 Task: Find connections with filter location Buckley with filter topic #lifestylewith filter profile language Spanish with filter current company SK Engineering & Construction Co. Ltd with filter school Haldia Institute of Technology with filter industry Retail Building Materials and Garden Equipment with filter service category Headshot Photography with filter keywords title Red Cross Volunteer
Action: Mouse moved to (579, 69)
Screenshot: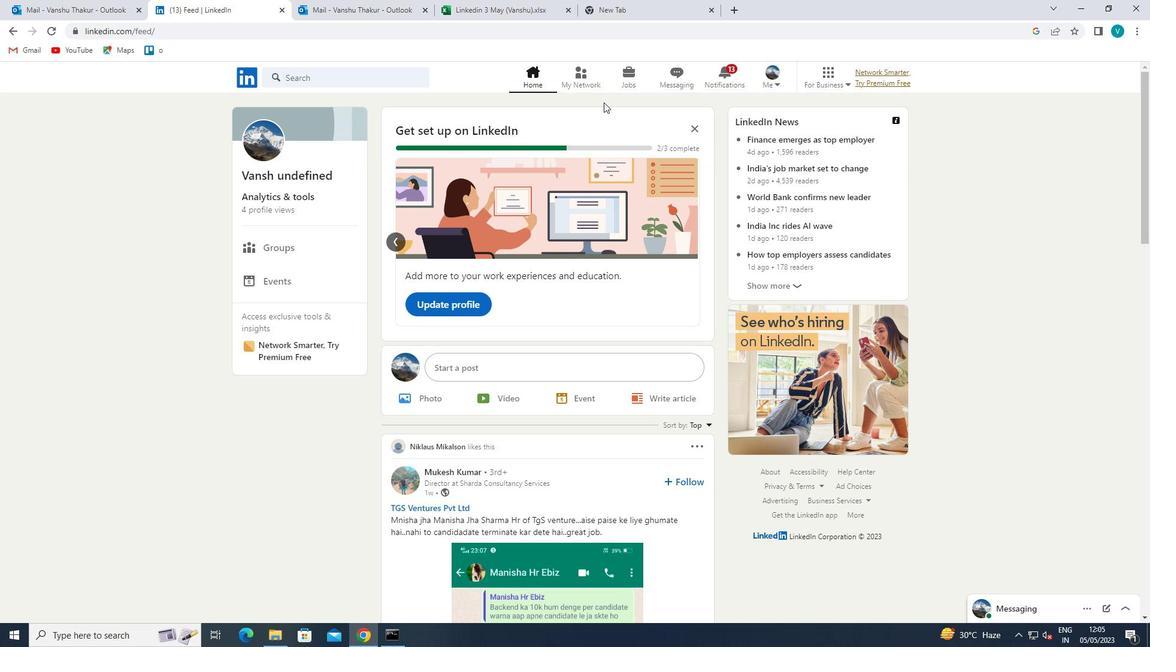 
Action: Mouse pressed left at (579, 69)
Screenshot: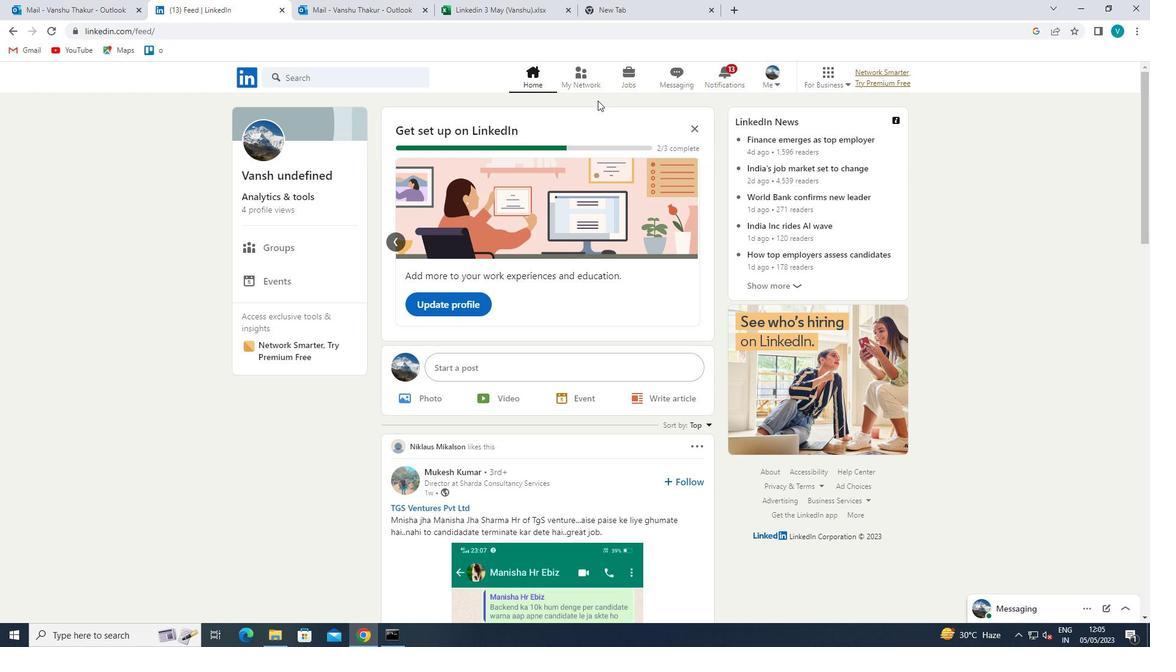 
Action: Mouse moved to (307, 139)
Screenshot: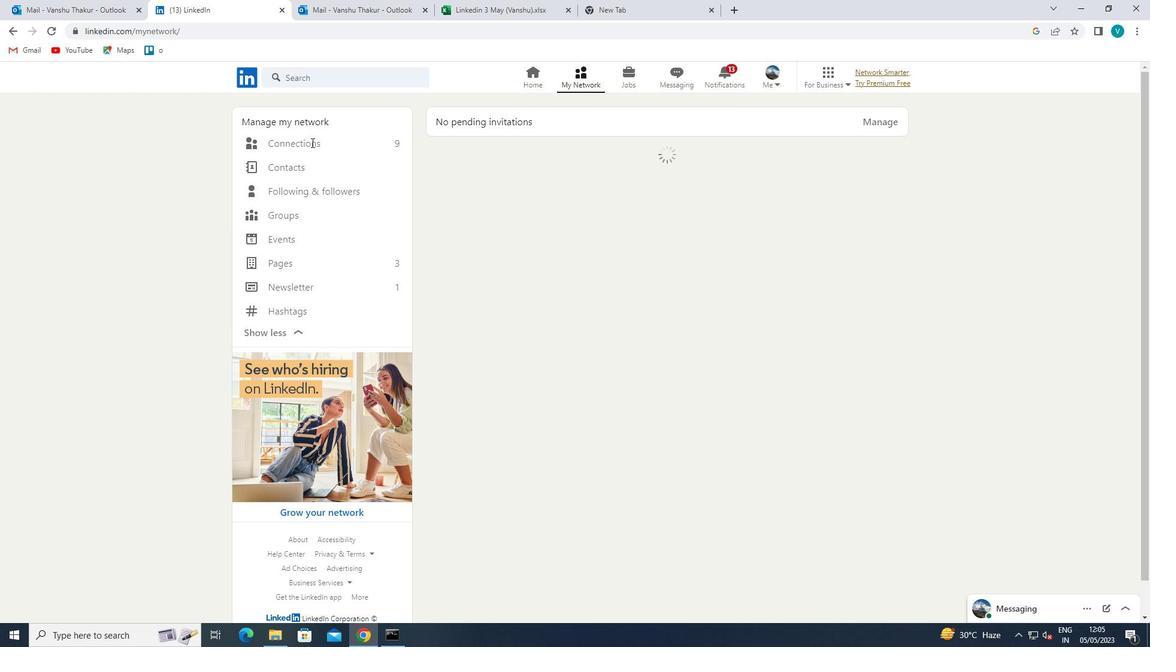 
Action: Mouse pressed left at (307, 139)
Screenshot: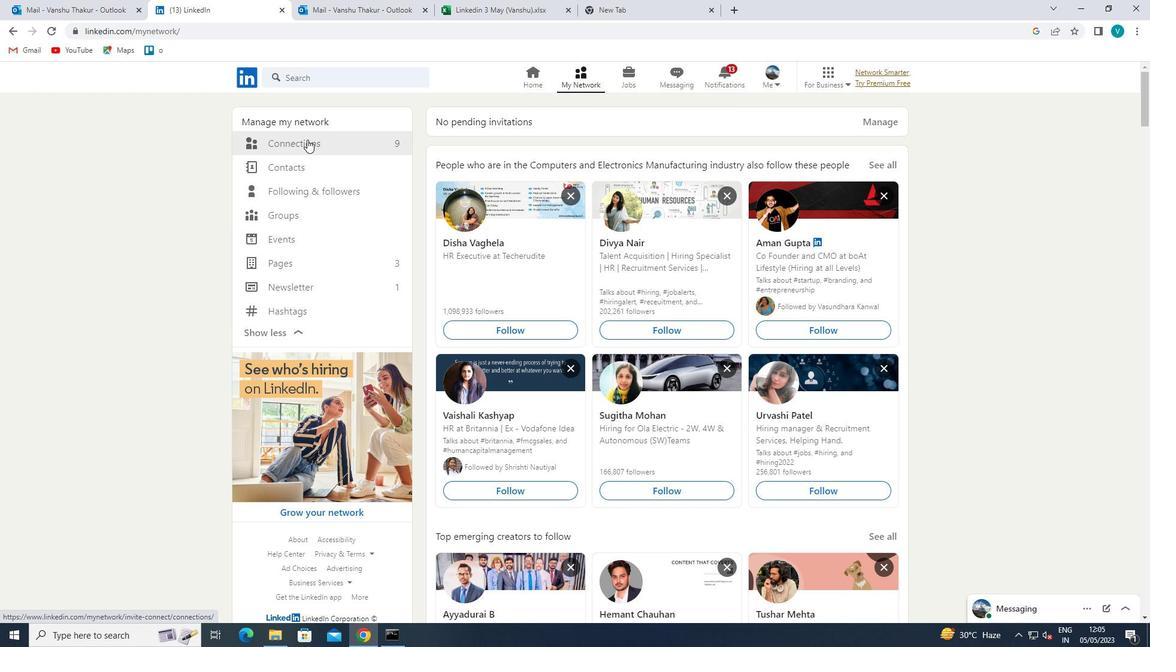 
Action: Mouse moved to (632, 144)
Screenshot: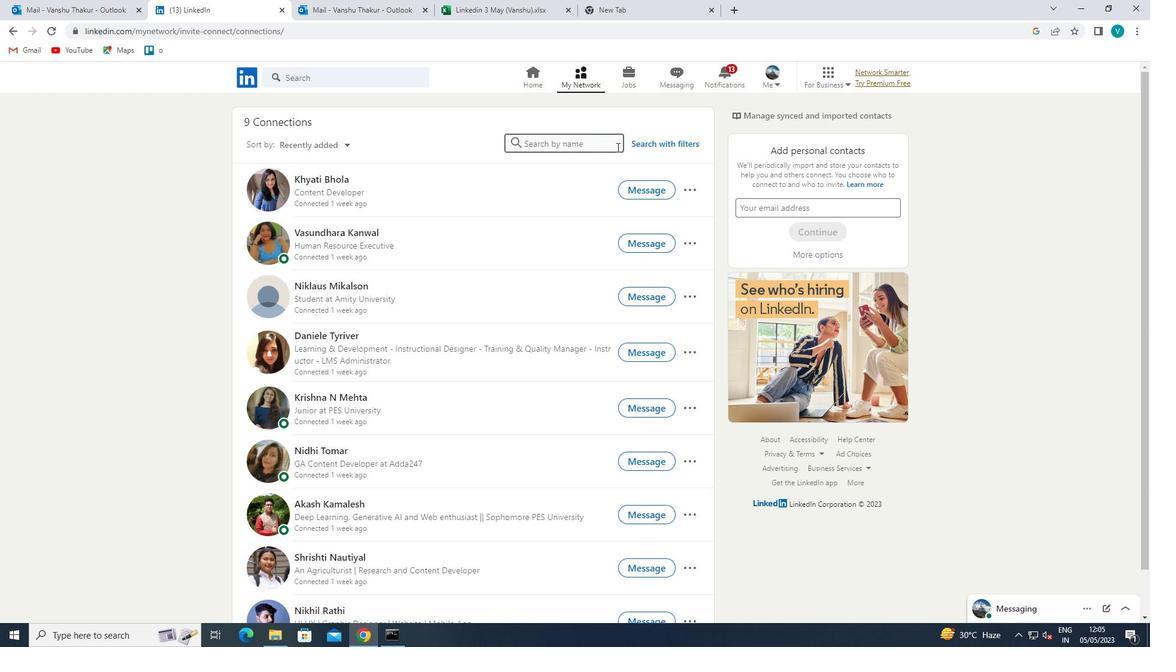 
Action: Mouse pressed left at (632, 144)
Screenshot: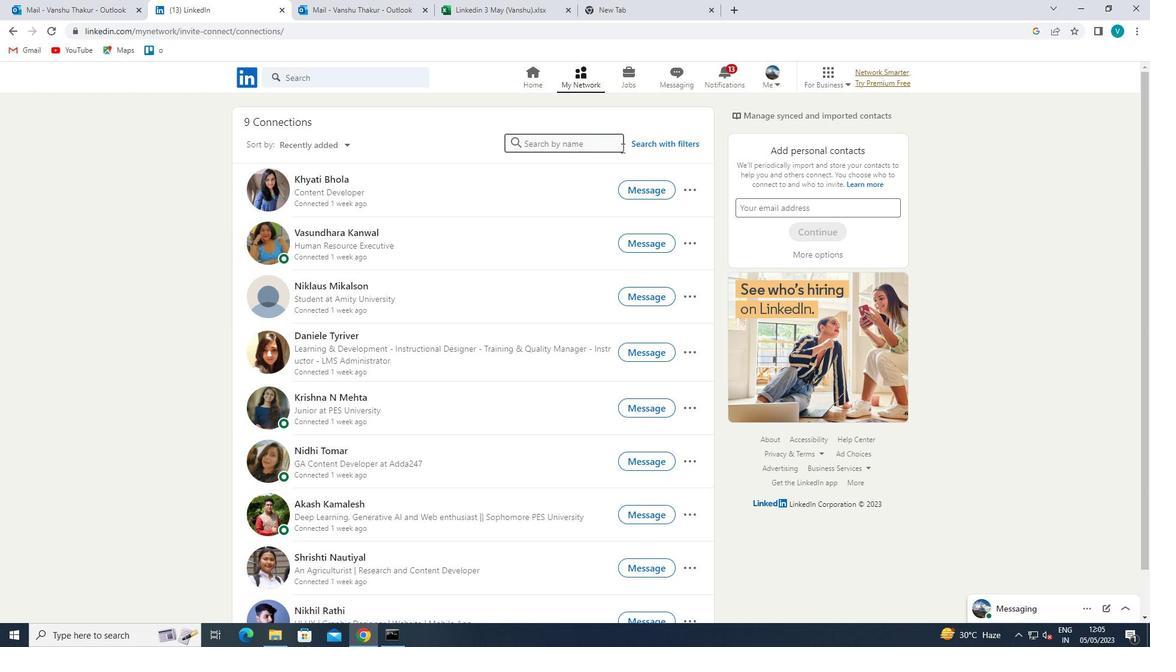 
Action: Mouse moved to (566, 116)
Screenshot: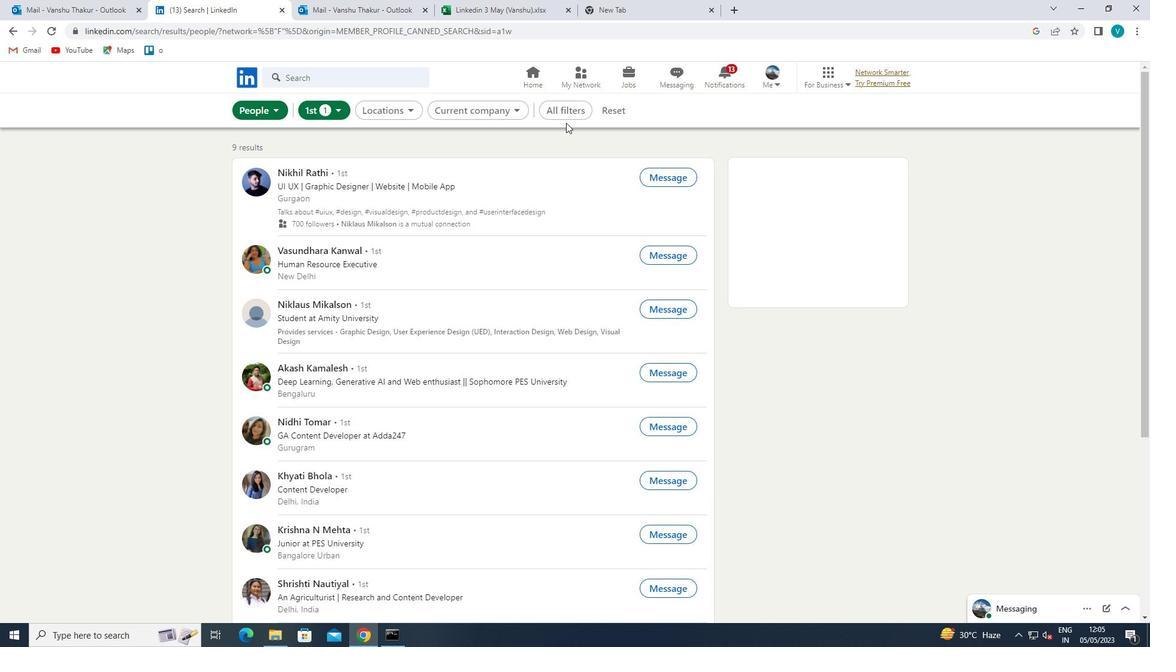 
Action: Mouse pressed left at (566, 116)
Screenshot: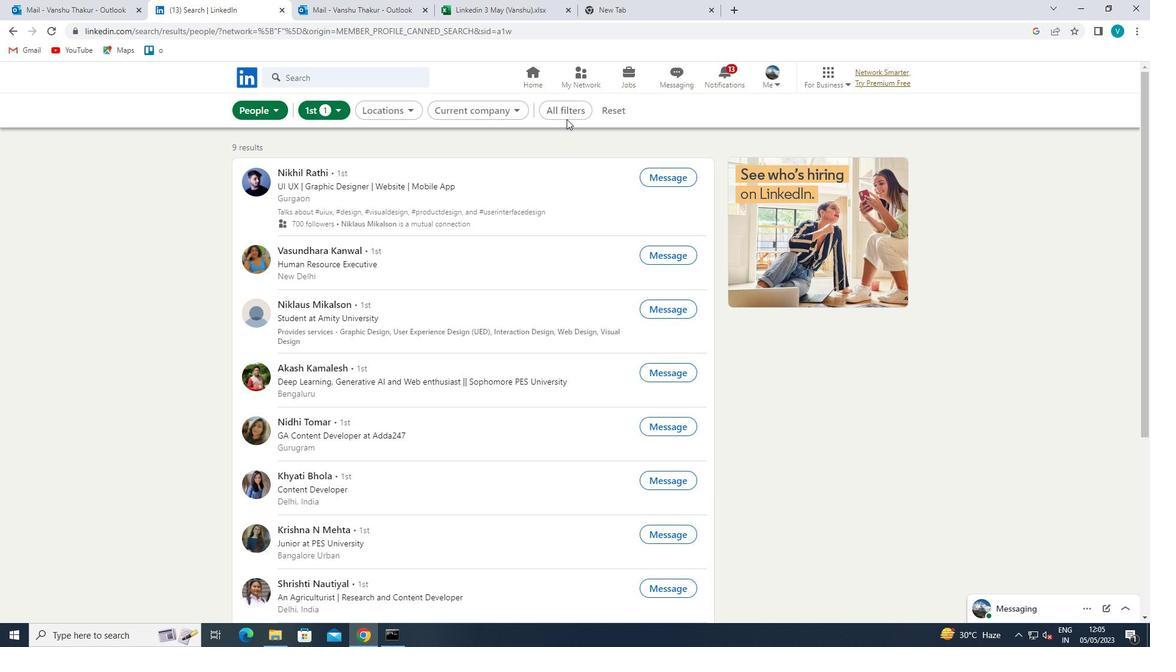 
Action: Mouse moved to (964, 261)
Screenshot: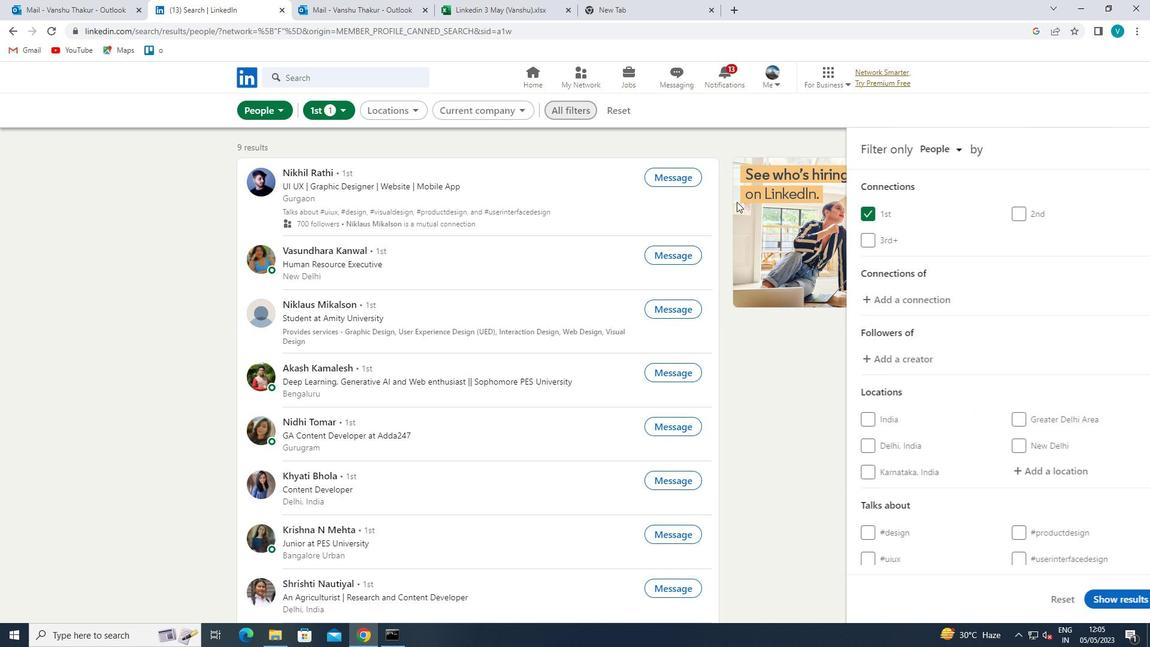 
Action: Mouse scrolled (964, 260) with delta (0, 0)
Screenshot: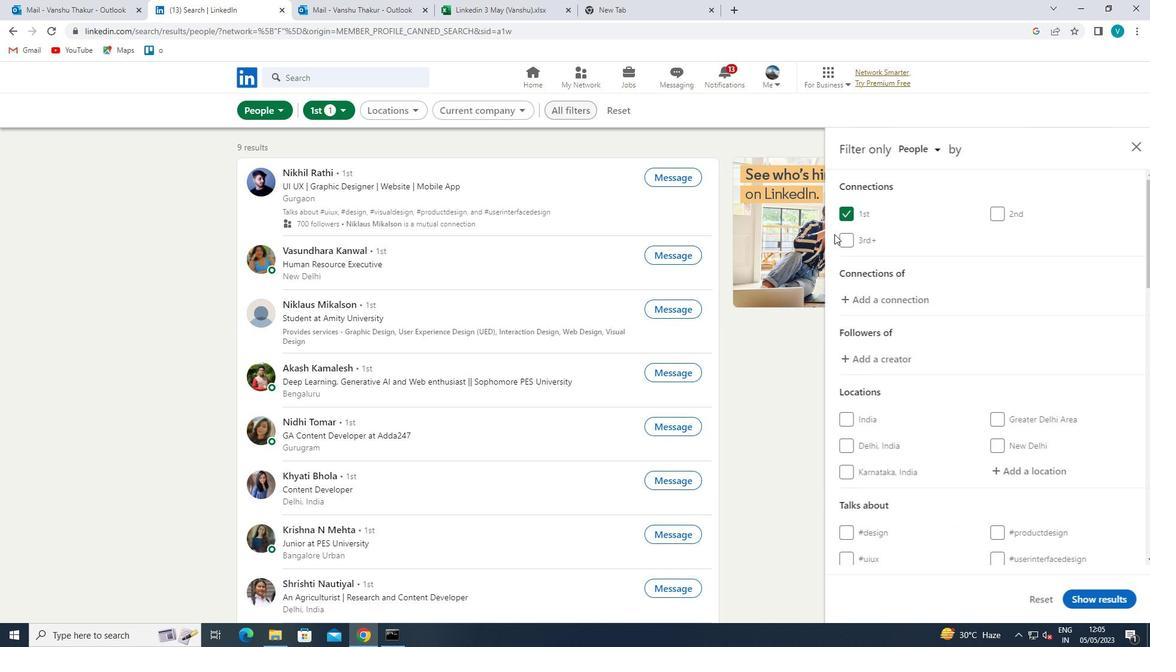 
Action: Mouse moved to (965, 261)
Screenshot: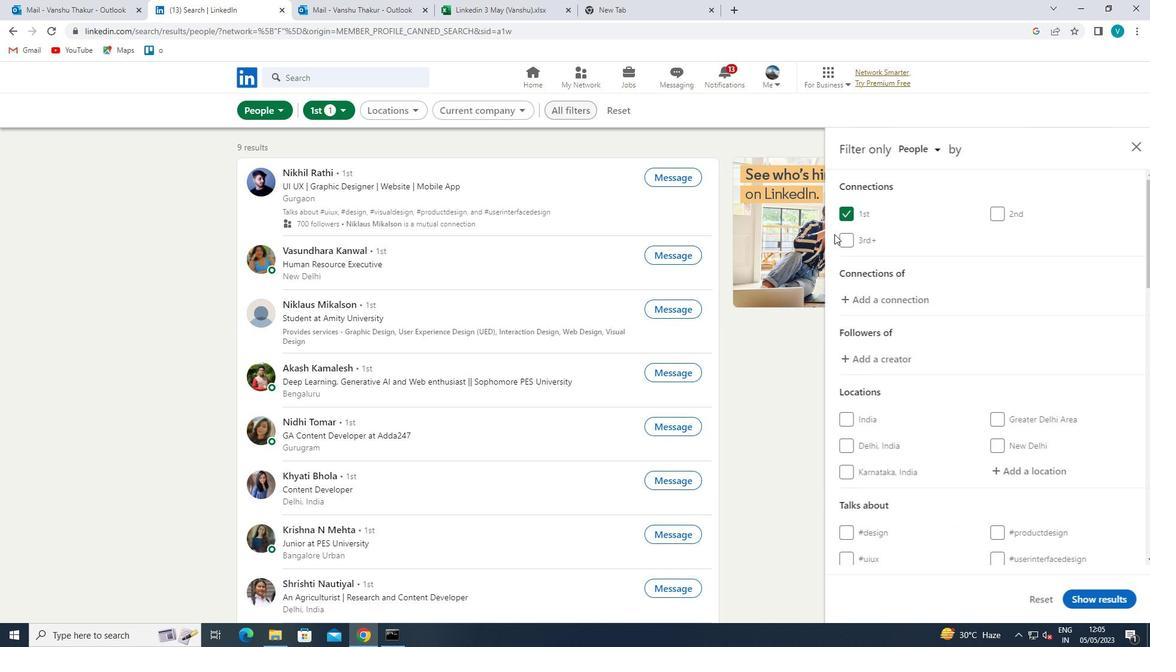 
Action: Mouse scrolled (965, 261) with delta (0, 0)
Screenshot: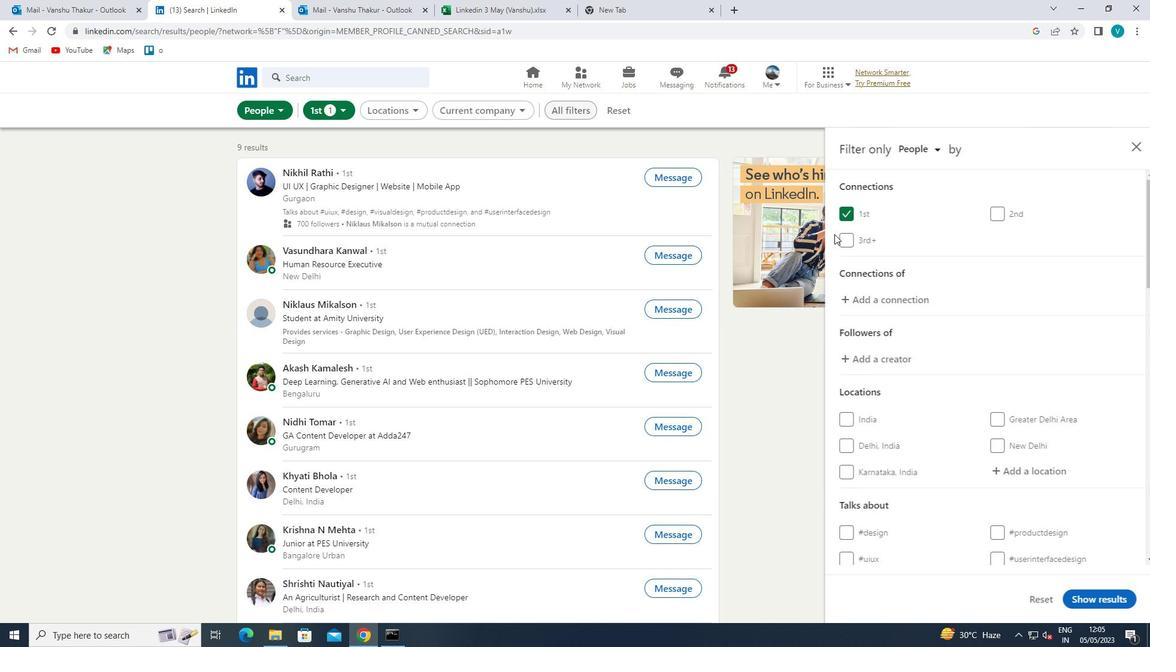 
Action: Mouse scrolled (965, 261) with delta (0, 0)
Screenshot: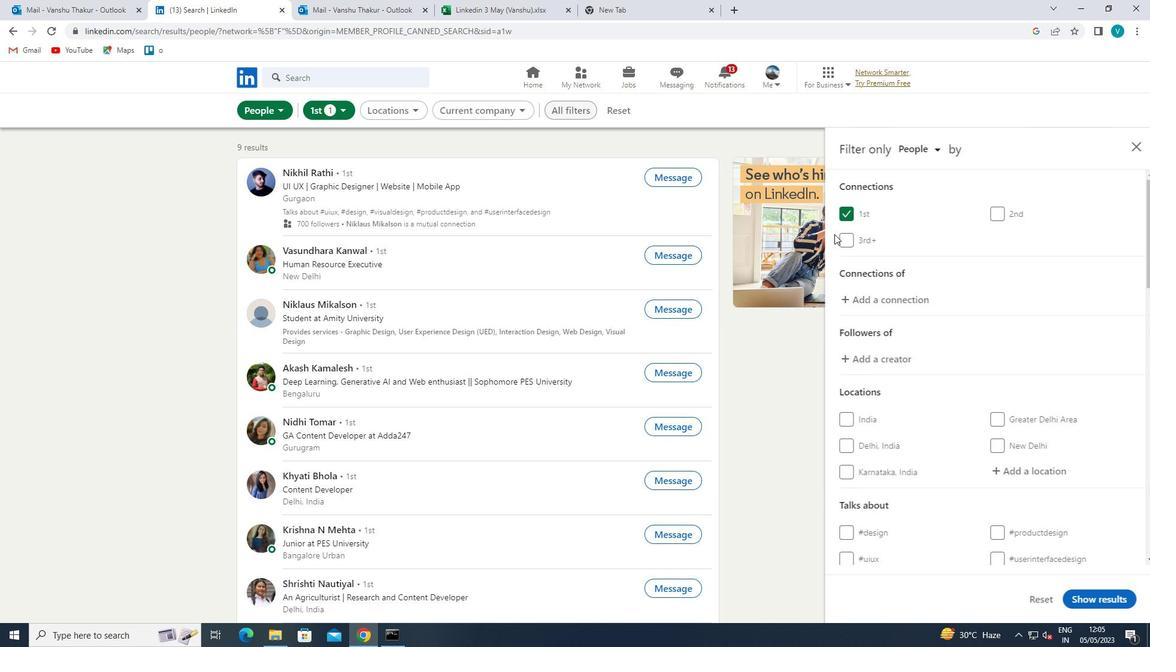 
Action: Mouse moved to (990, 284)
Screenshot: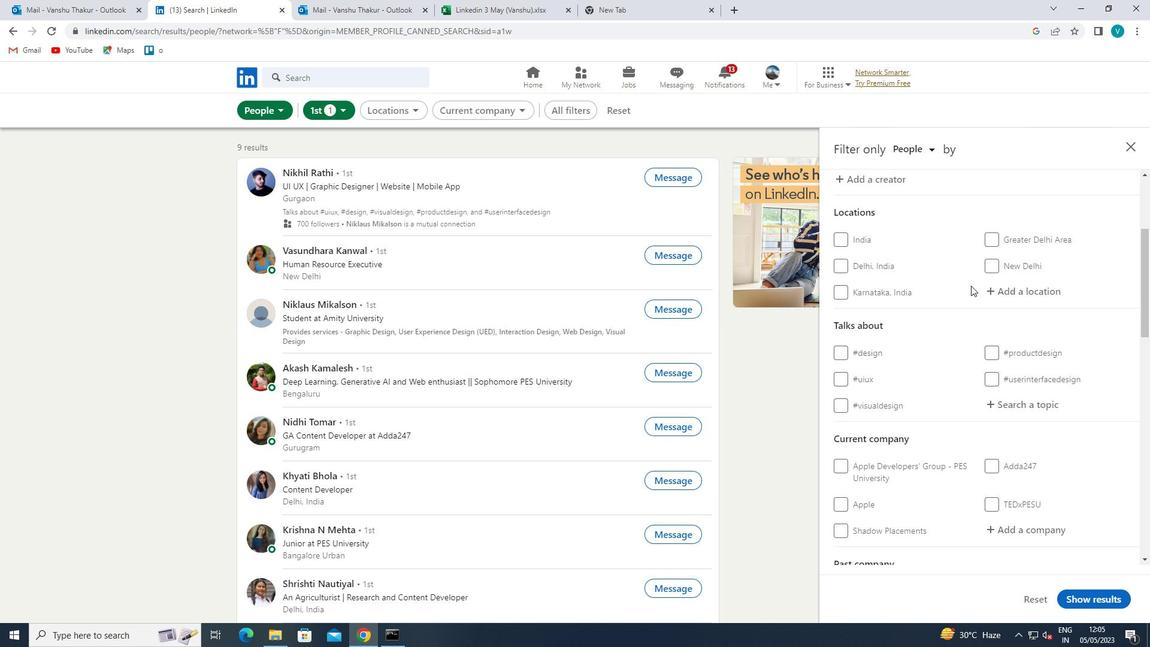 
Action: Mouse pressed left at (990, 284)
Screenshot: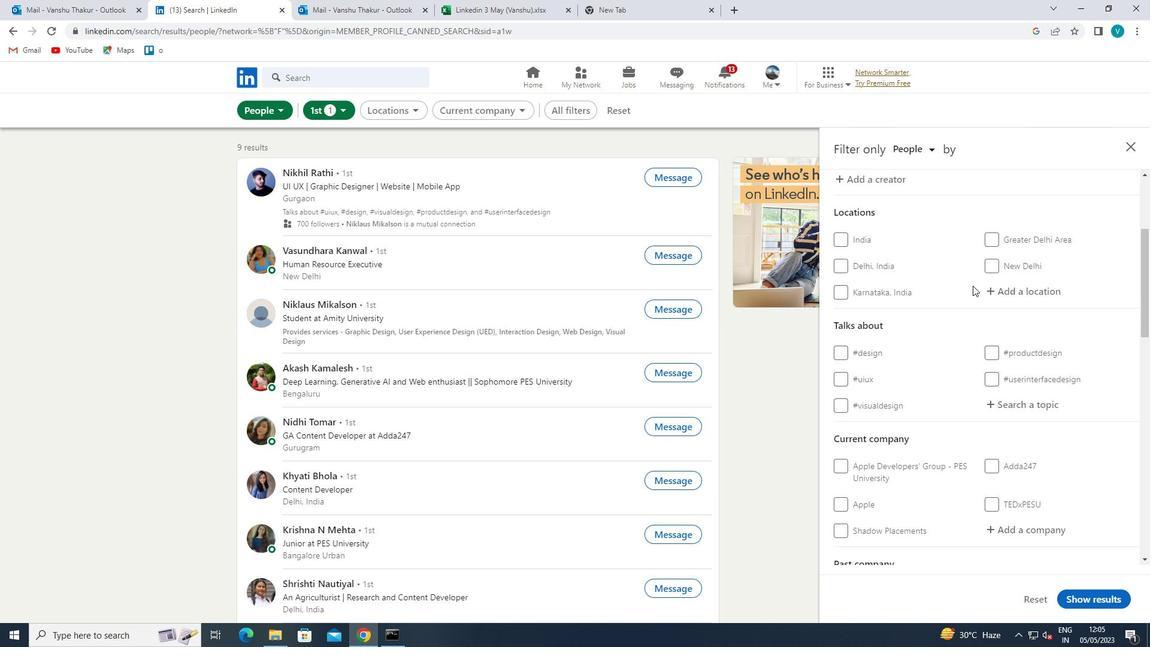 
Action: Key pressed <Key.shift>BUCKLEY
Screenshot: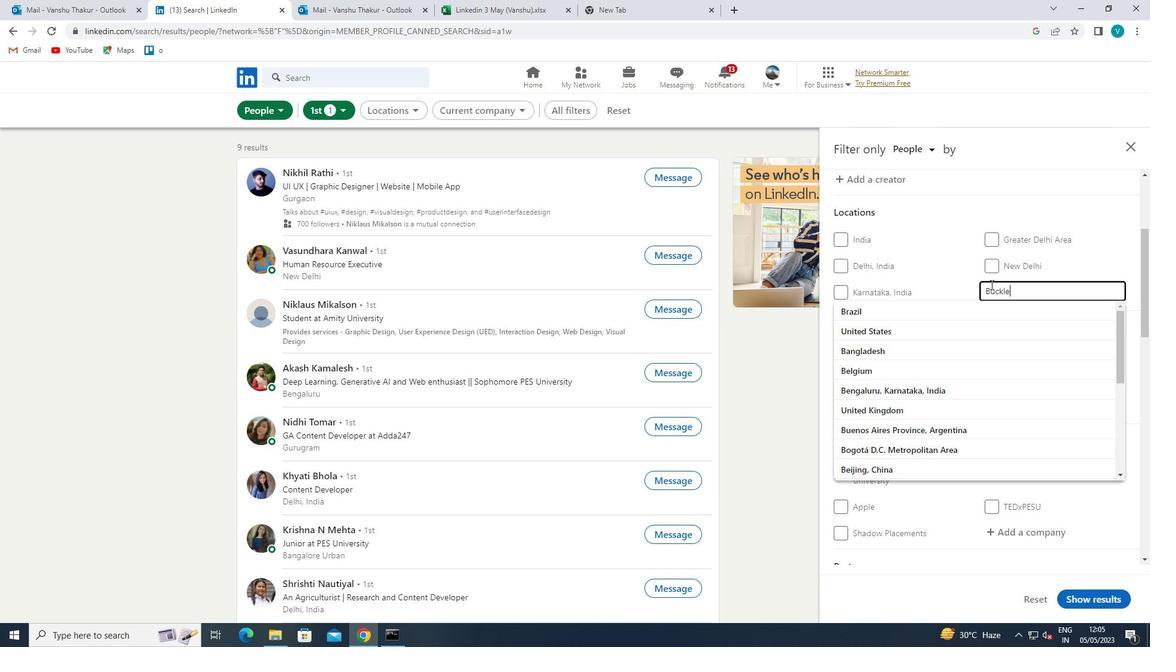 
Action: Mouse moved to (969, 308)
Screenshot: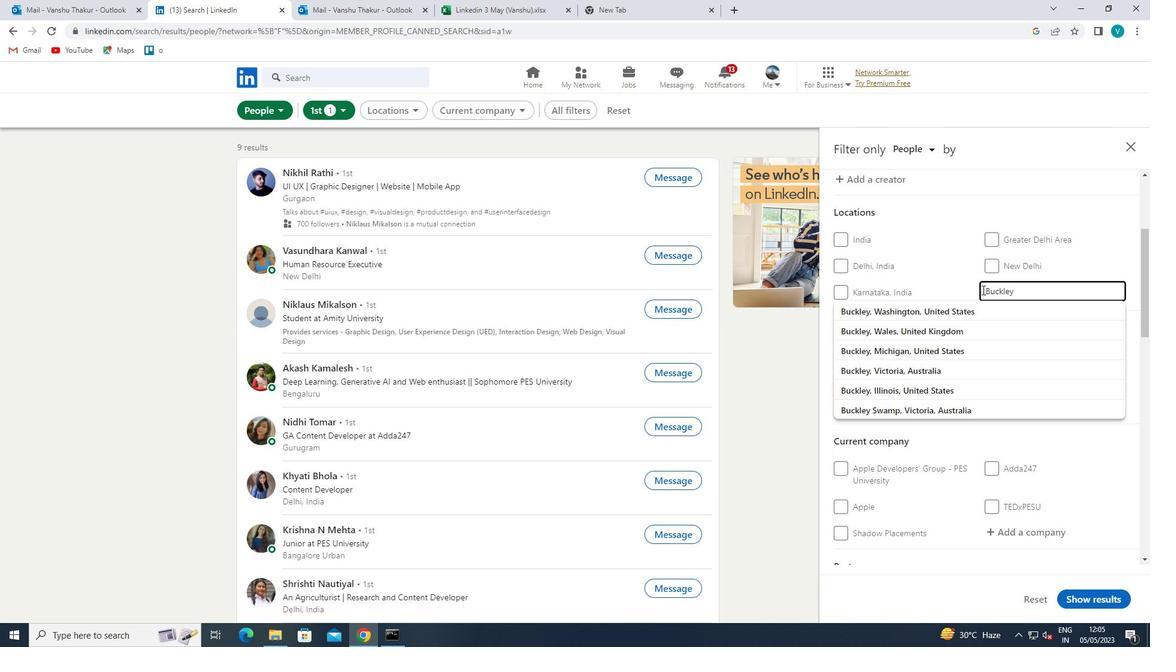 
Action: Mouse pressed left at (969, 308)
Screenshot: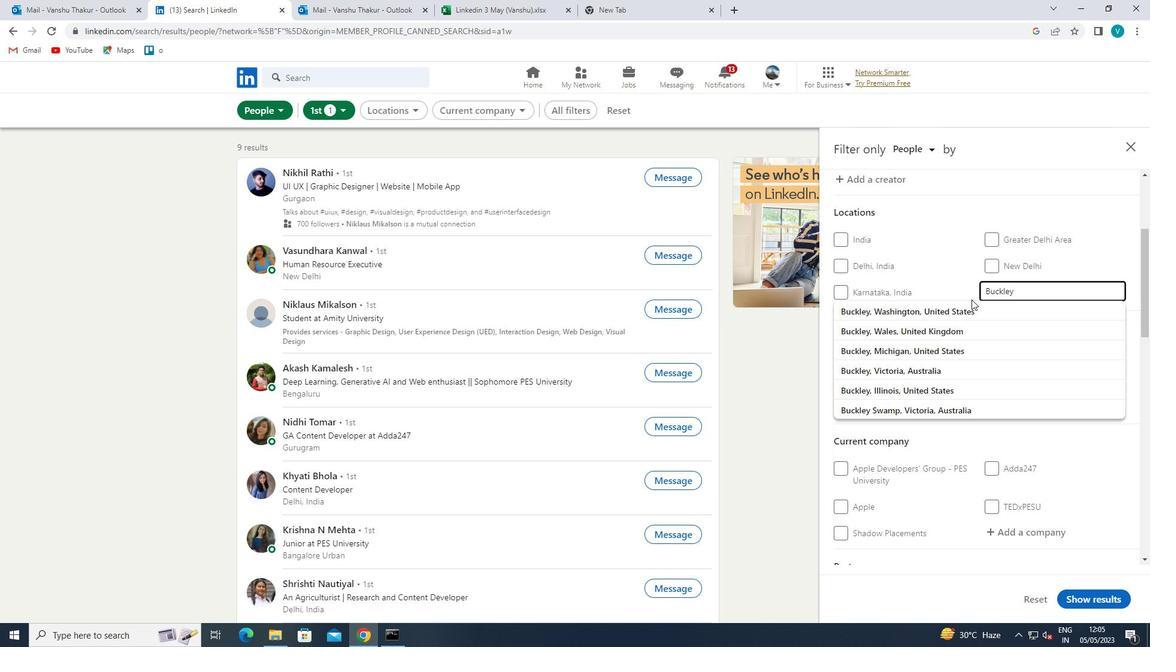 
Action: Mouse scrolled (969, 307) with delta (0, 0)
Screenshot: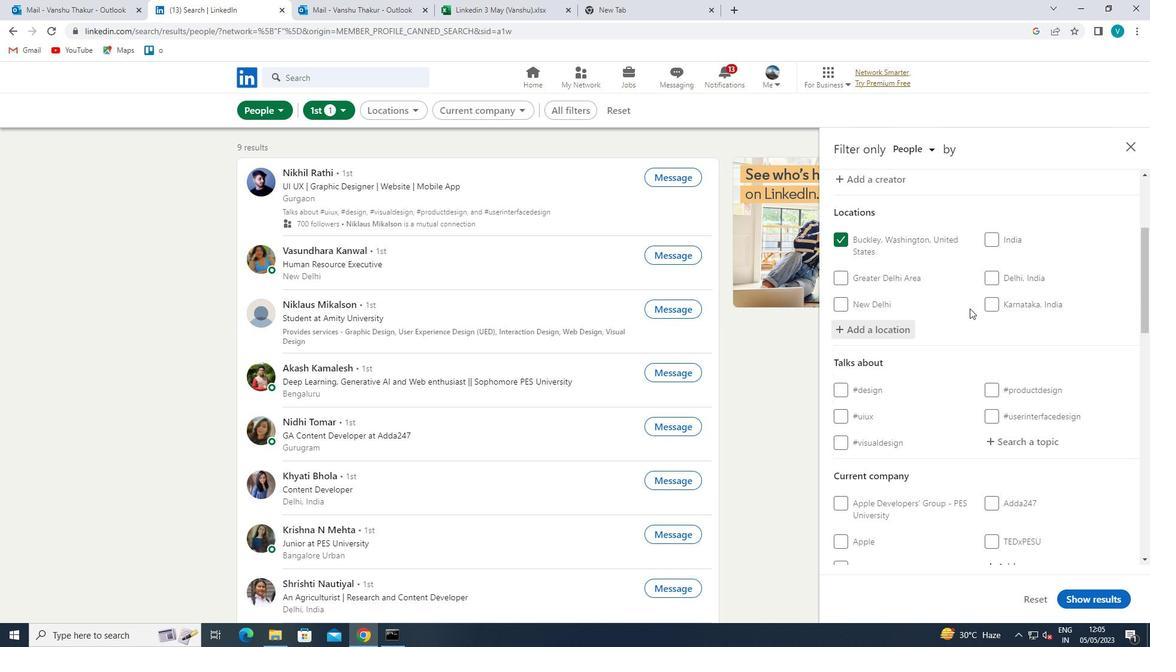 
Action: Mouse moved to (969, 309)
Screenshot: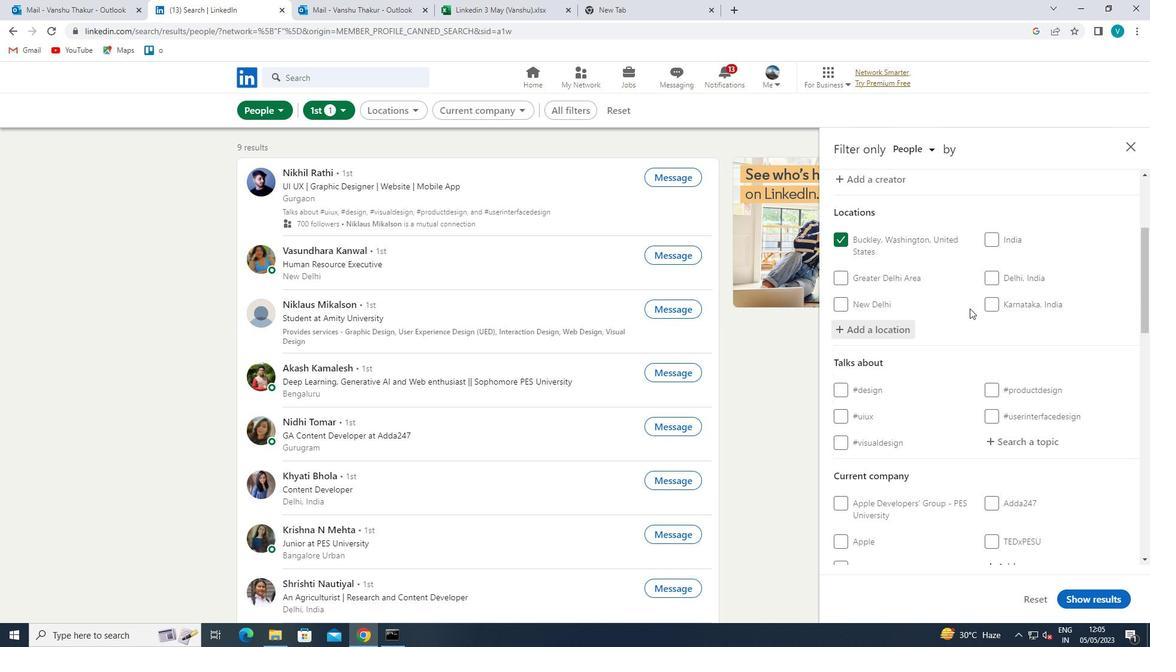 
Action: Mouse scrolled (969, 308) with delta (0, 0)
Screenshot: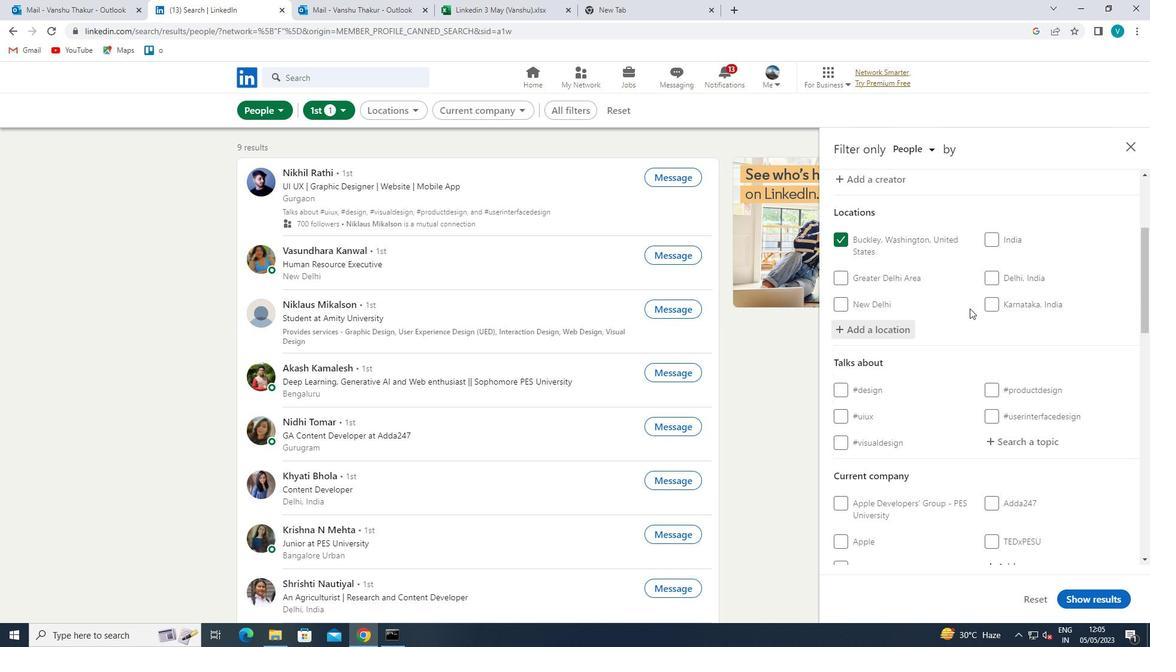
Action: Mouse moved to (1003, 321)
Screenshot: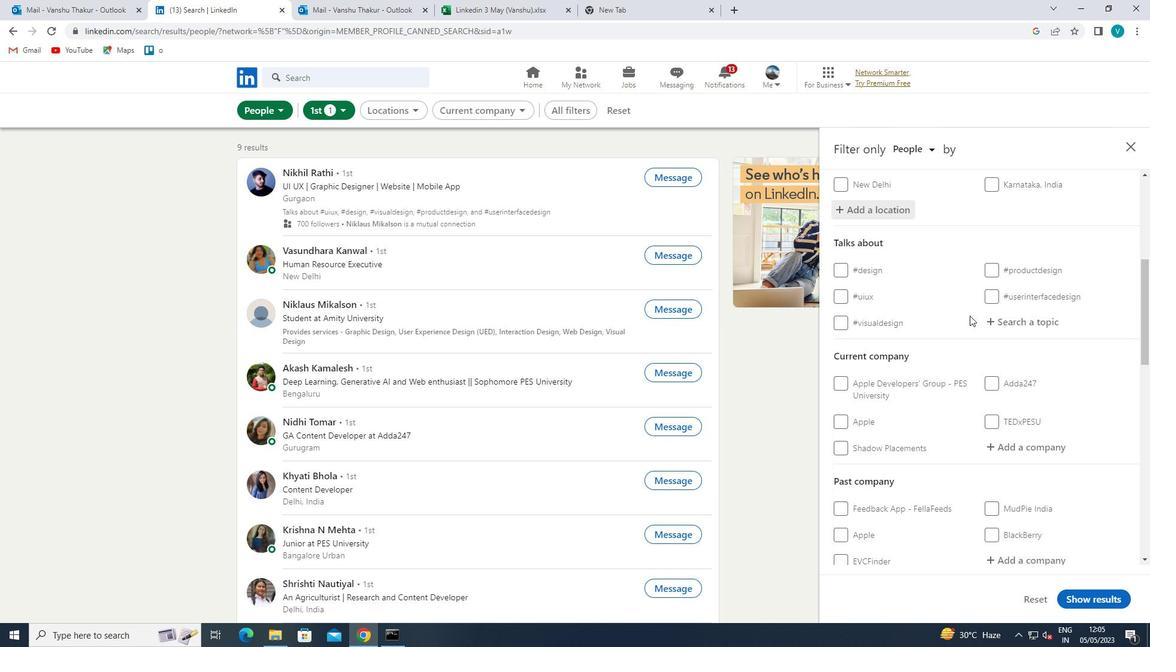 
Action: Mouse pressed left at (1003, 321)
Screenshot: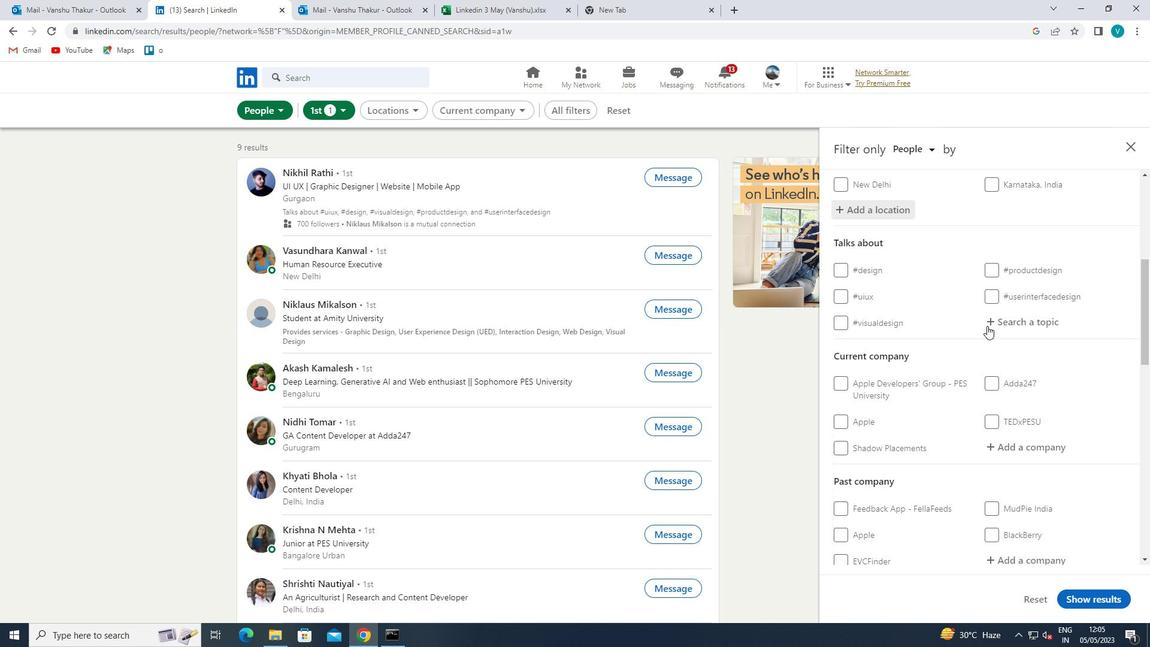 
Action: Key pressed LIFESTYLE
Screenshot: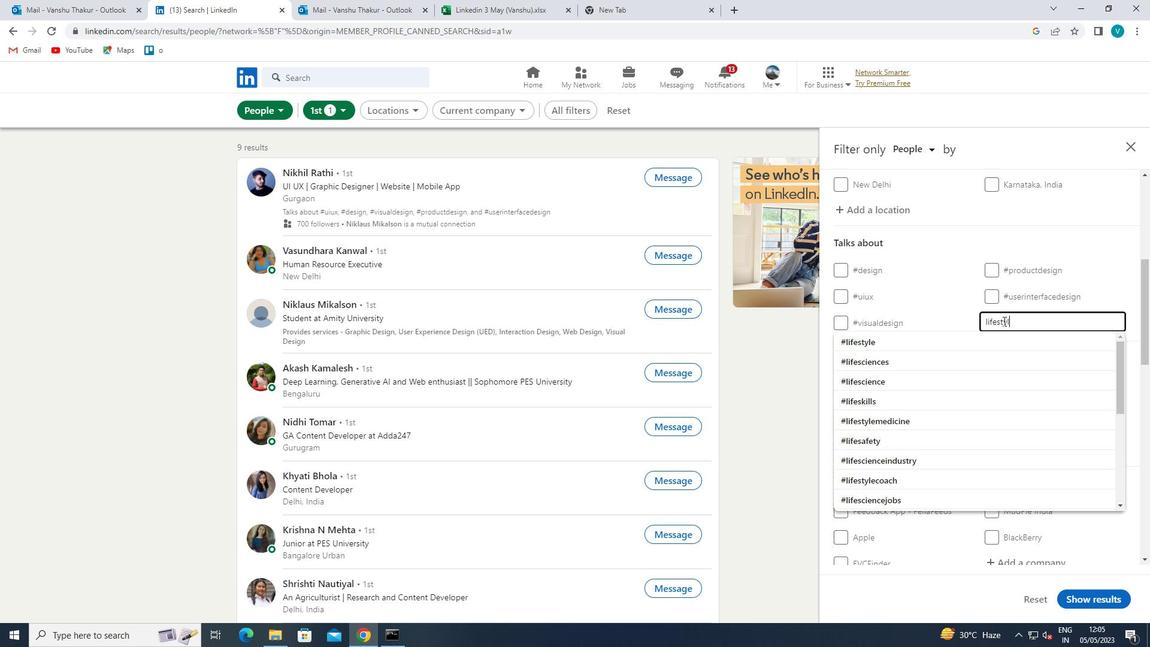 
Action: Mouse moved to (981, 336)
Screenshot: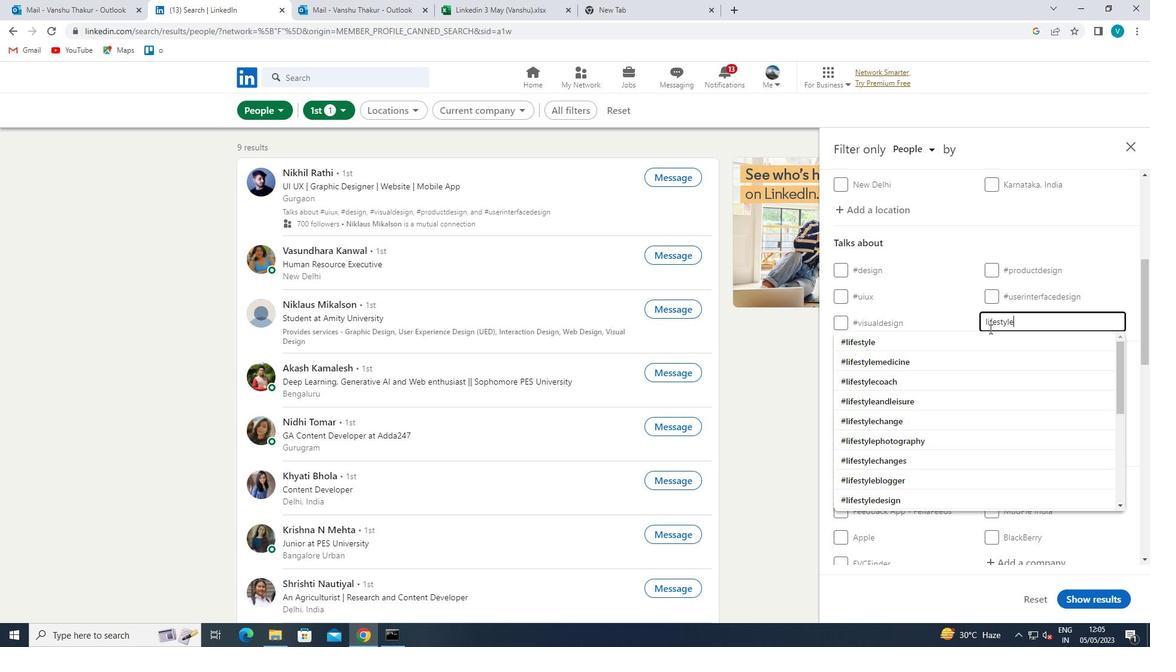 
Action: Mouse pressed left at (981, 336)
Screenshot: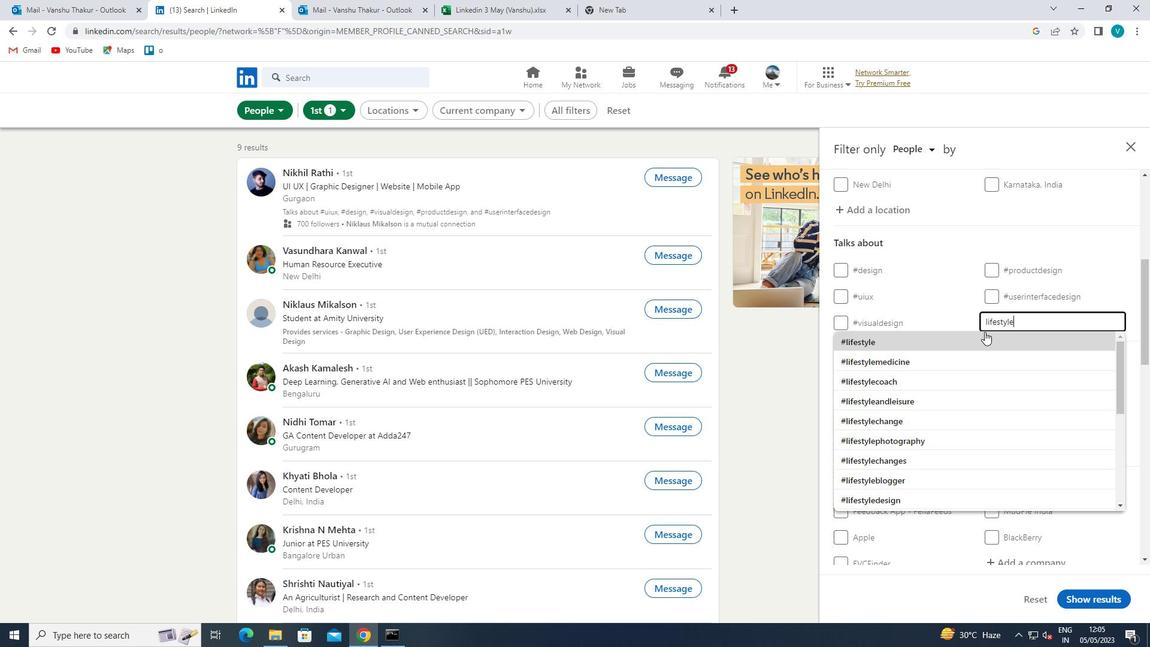 
Action: Mouse scrolled (981, 335) with delta (0, 0)
Screenshot: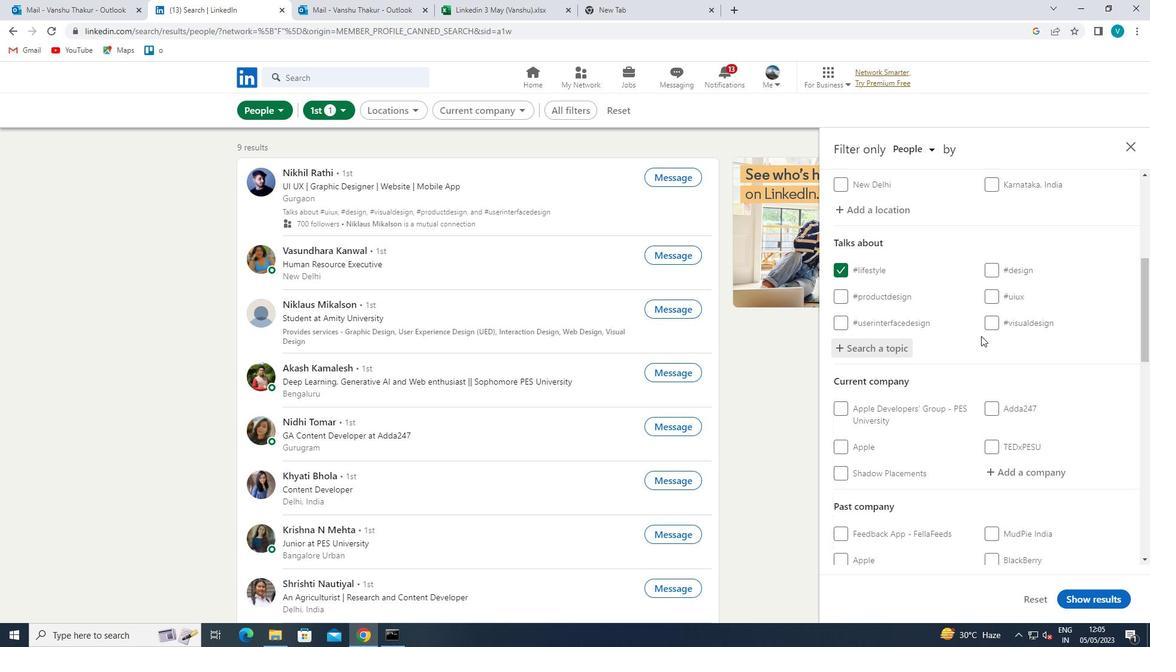 
Action: Mouse scrolled (981, 335) with delta (0, 0)
Screenshot: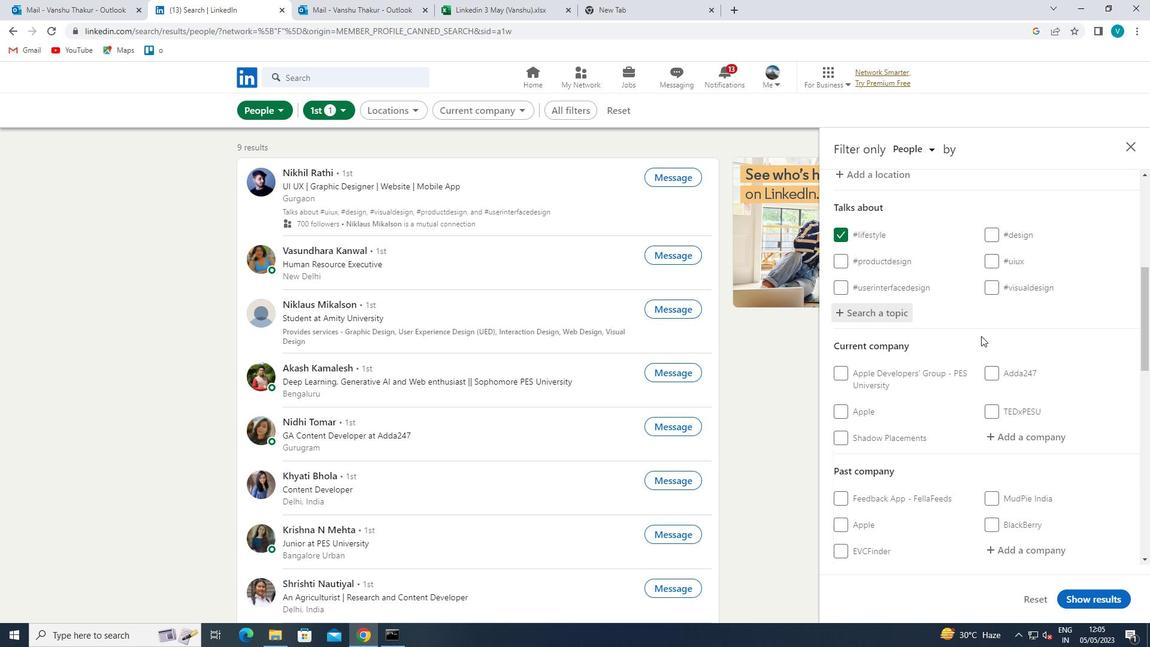
Action: Mouse moved to (1017, 355)
Screenshot: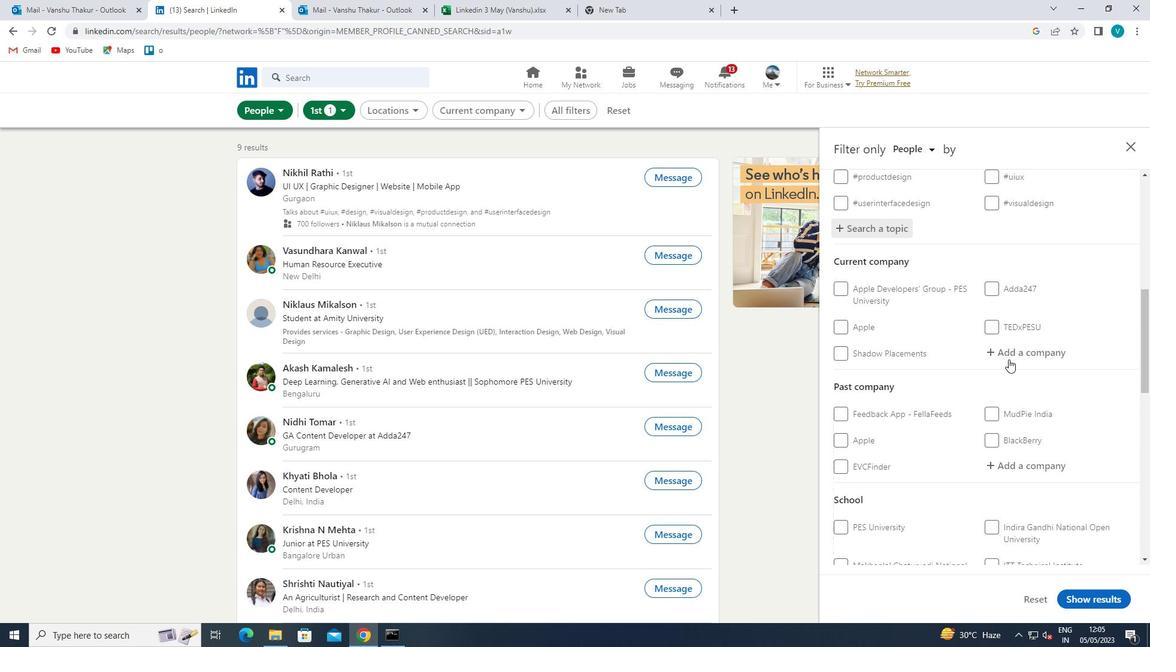
Action: Mouse pressed left at (1017, 355)
Screenshot: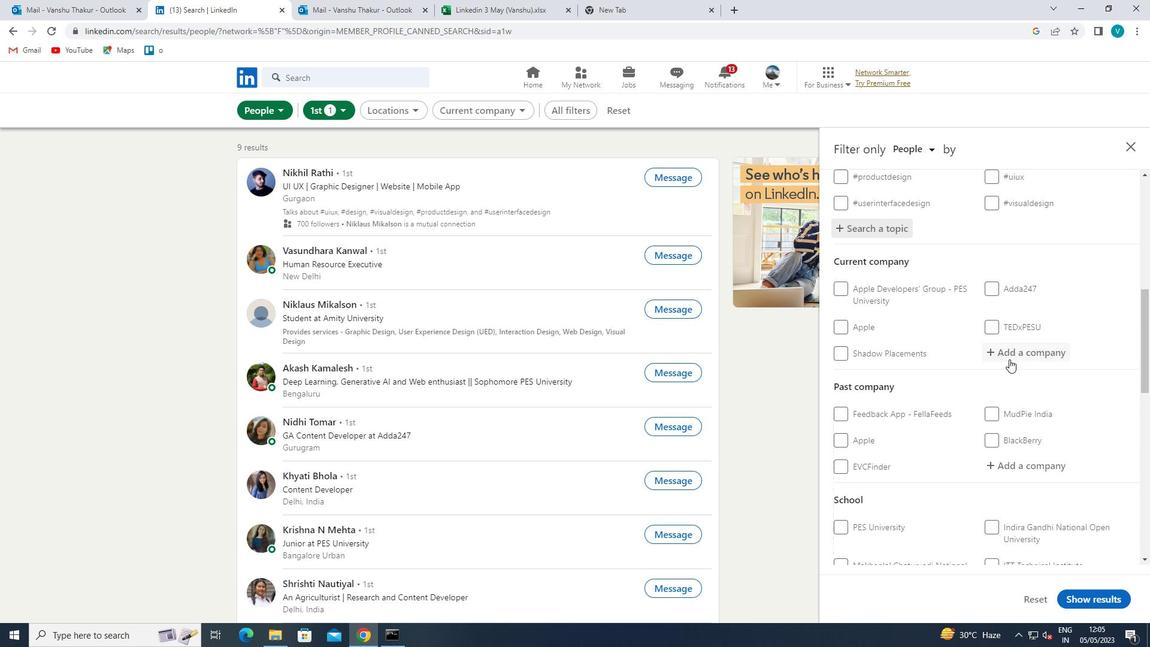 
Action: Mouse moved to (1019, 355)
Screenshot: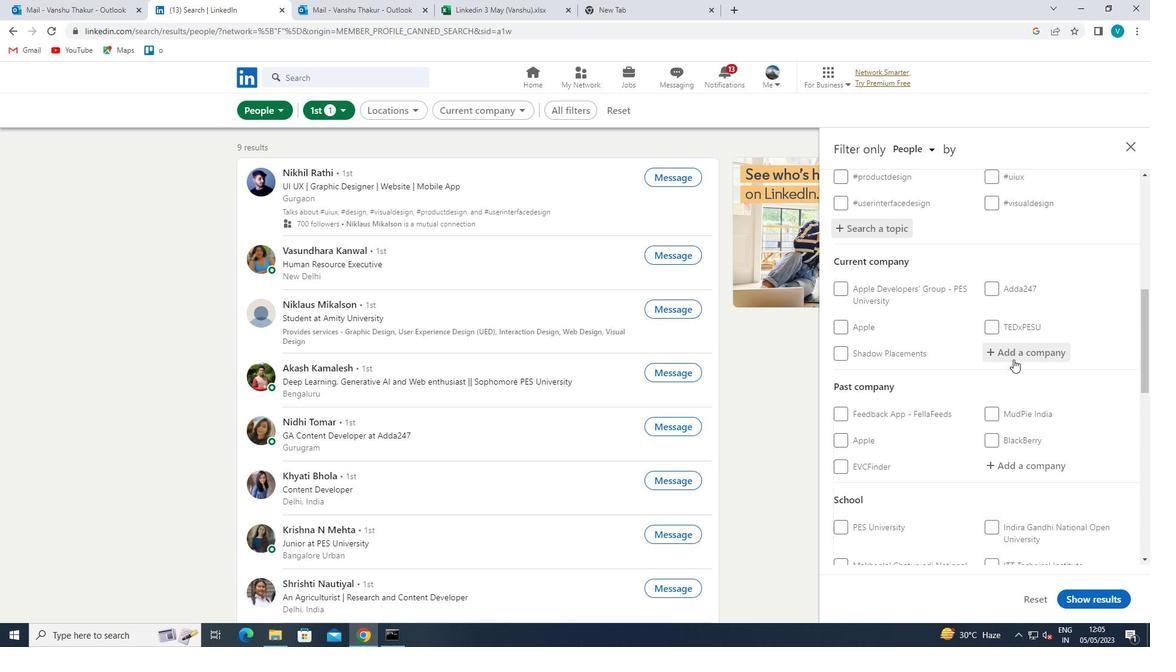 
Action: Key pressed <Key.shift>SK<Key.space><Key.shift>ENGI
Screenshot: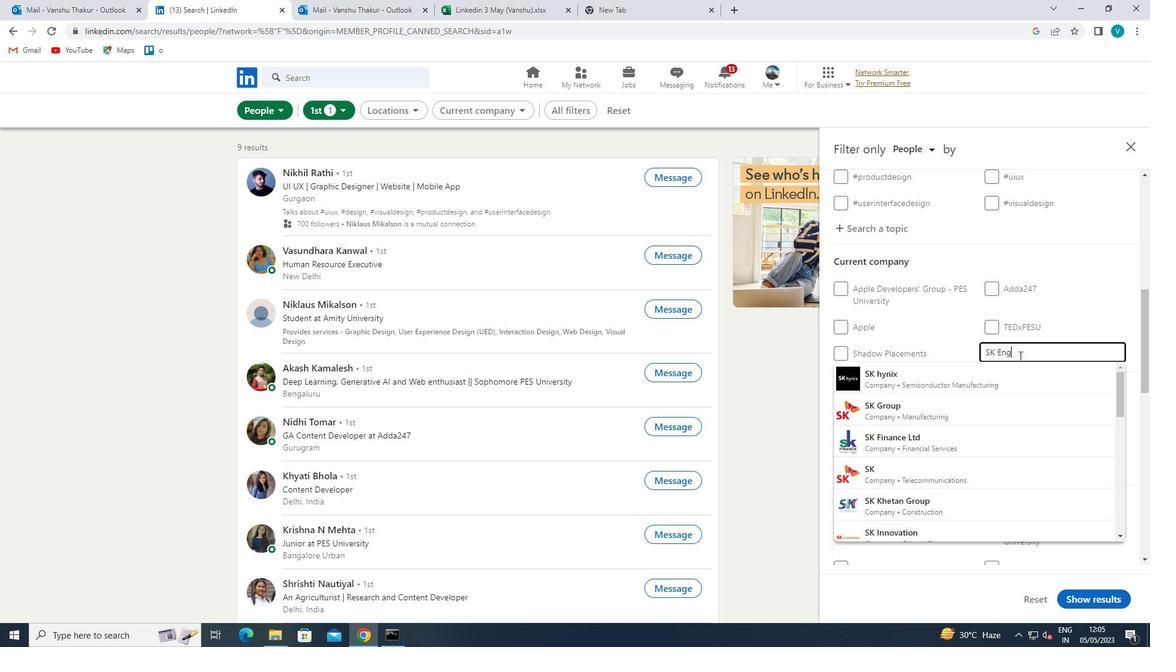 
Action: Mouse moved to (1019, 367)
Screenshot: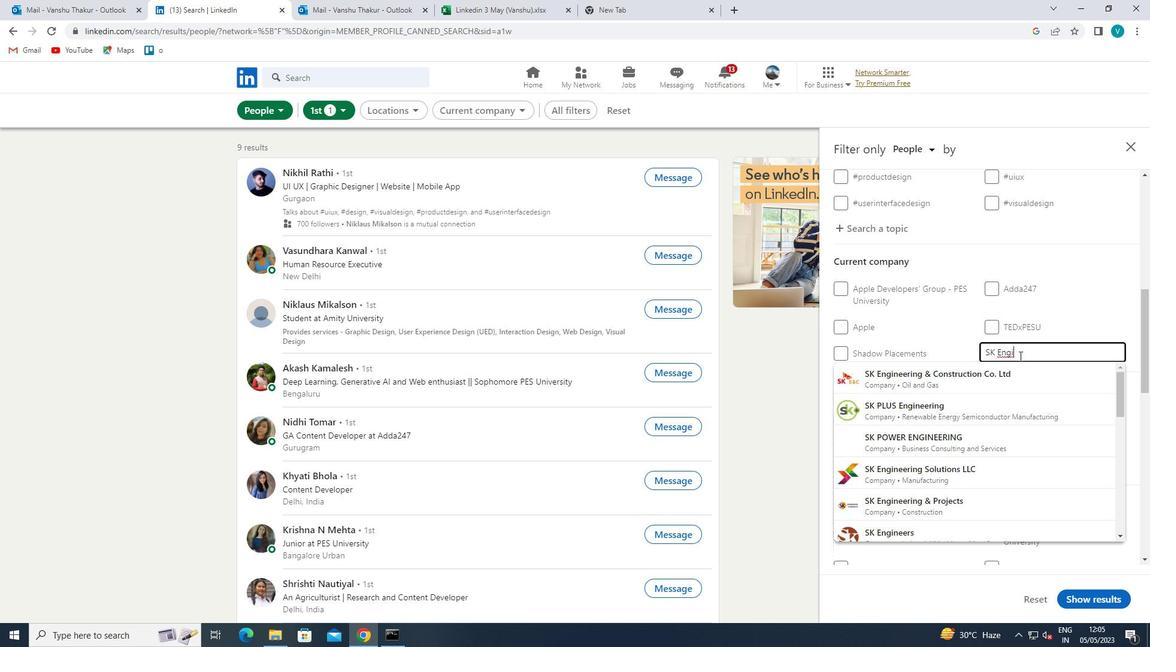 
Action: Mouse pressed left at (1019, 367)
Screenshot: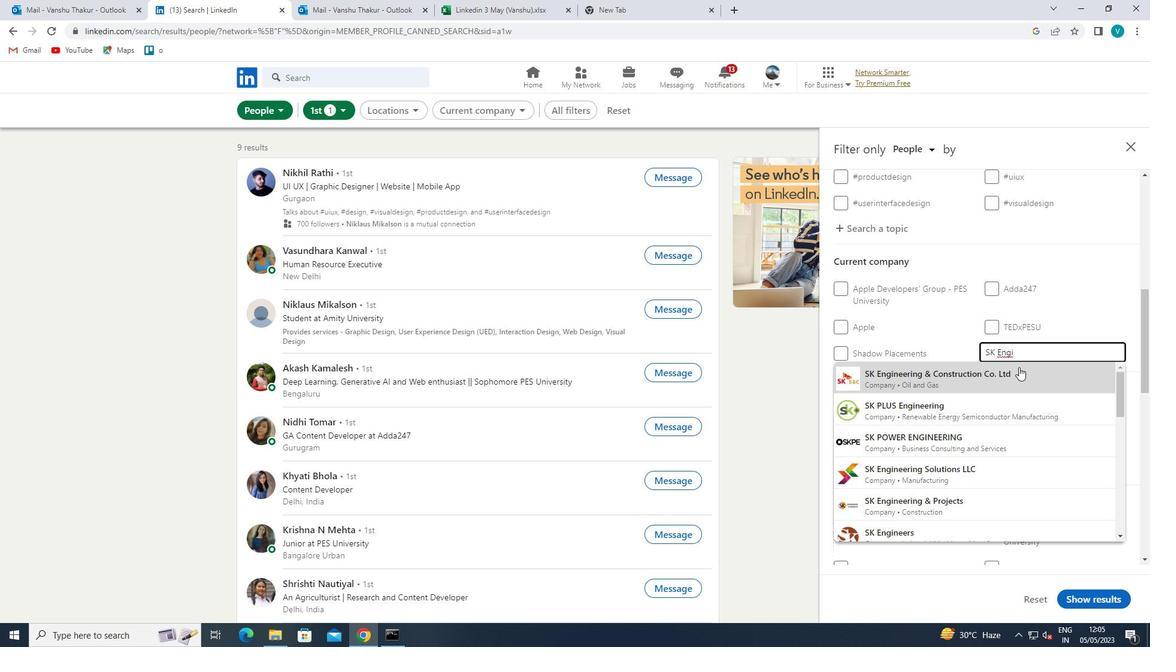 
Action: Mouse scrolled (1019, 366) with delta (0, 0)
Screenshot: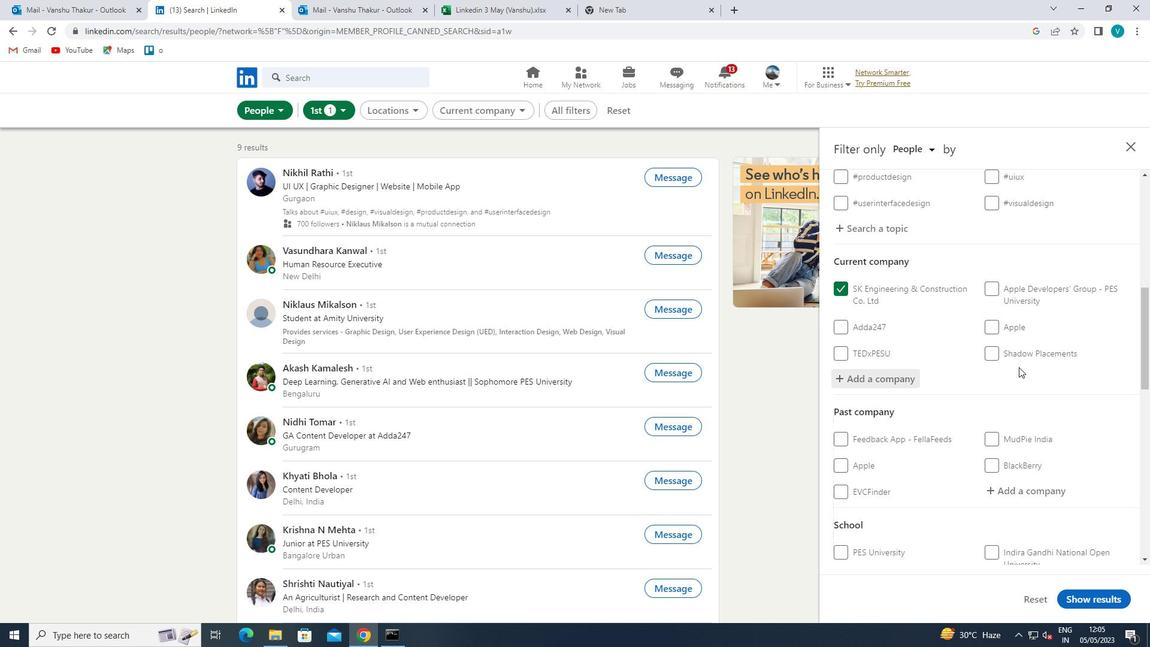
Action: Mouse scrolled (1019, 366) with delta (0, 0)
Screenshot: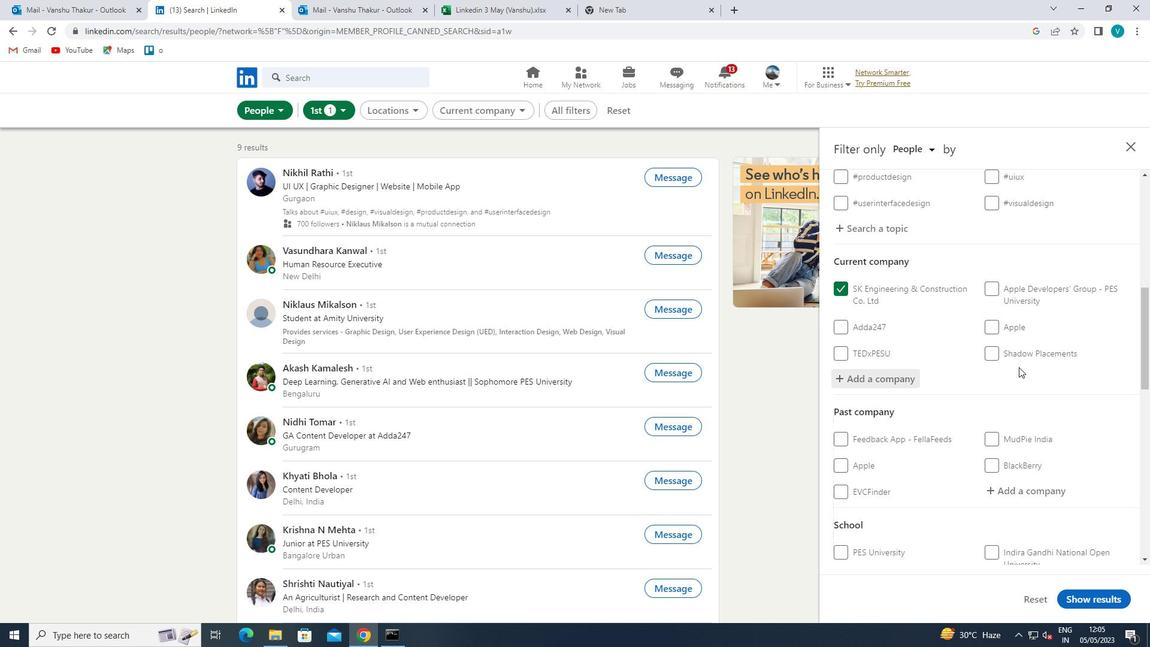 
Action: Mouse scrolled (1019, 366) with delta (0, 0)
Screenshot: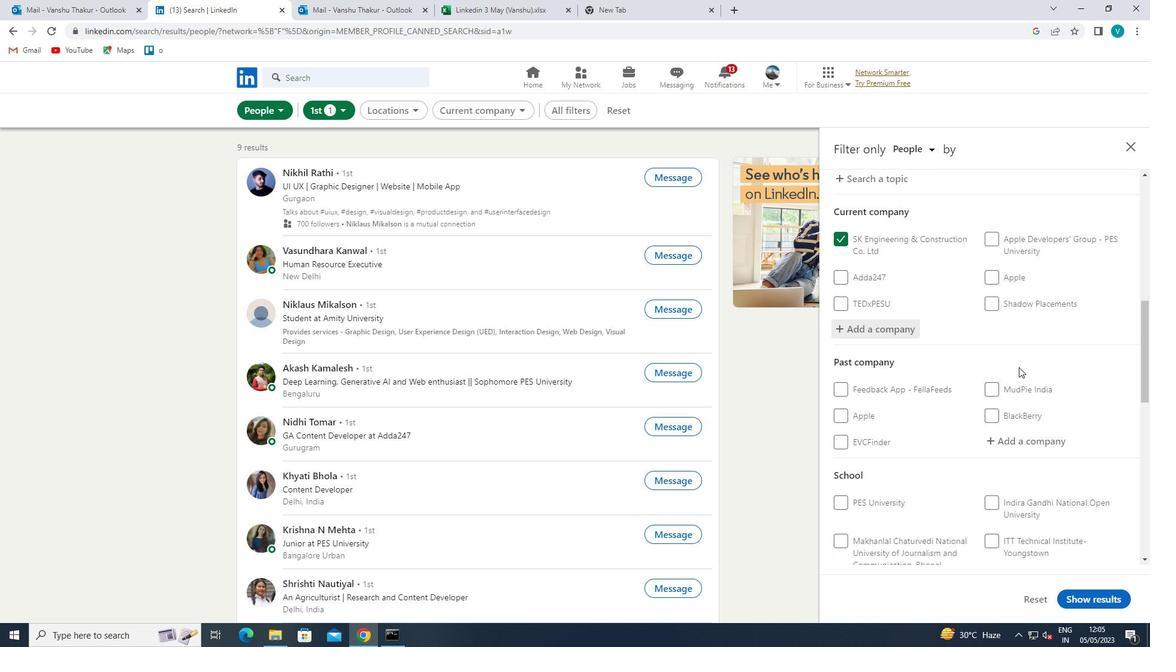 
Action: Mouse scrolled (1019, 366) with delta (0, 0)
Screenshot: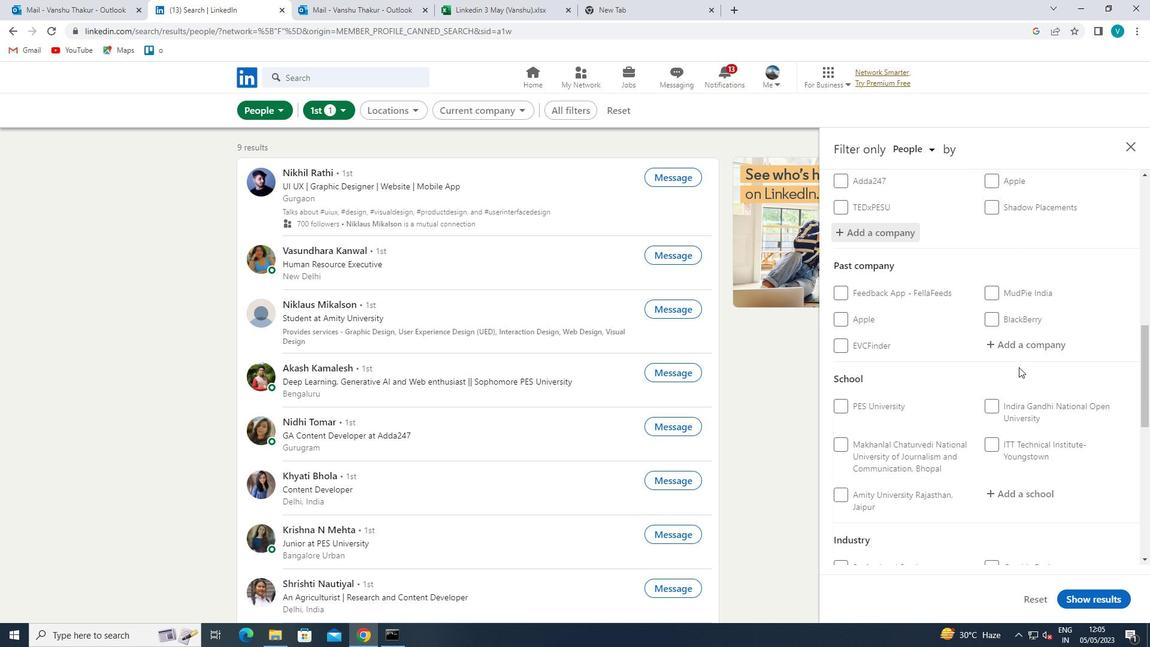 
Action: Mouse scrolled (1019, 366) with delta (0, 0)
Screenshot: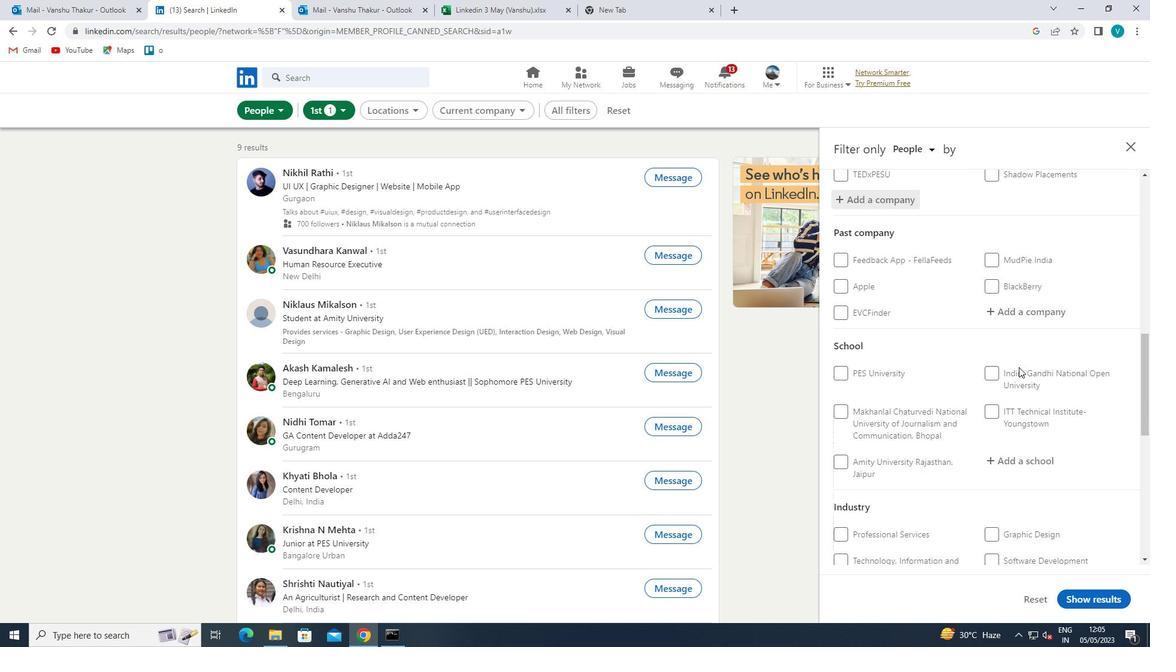 
Action: Mouse moved to (1023, 343)
Screenshot: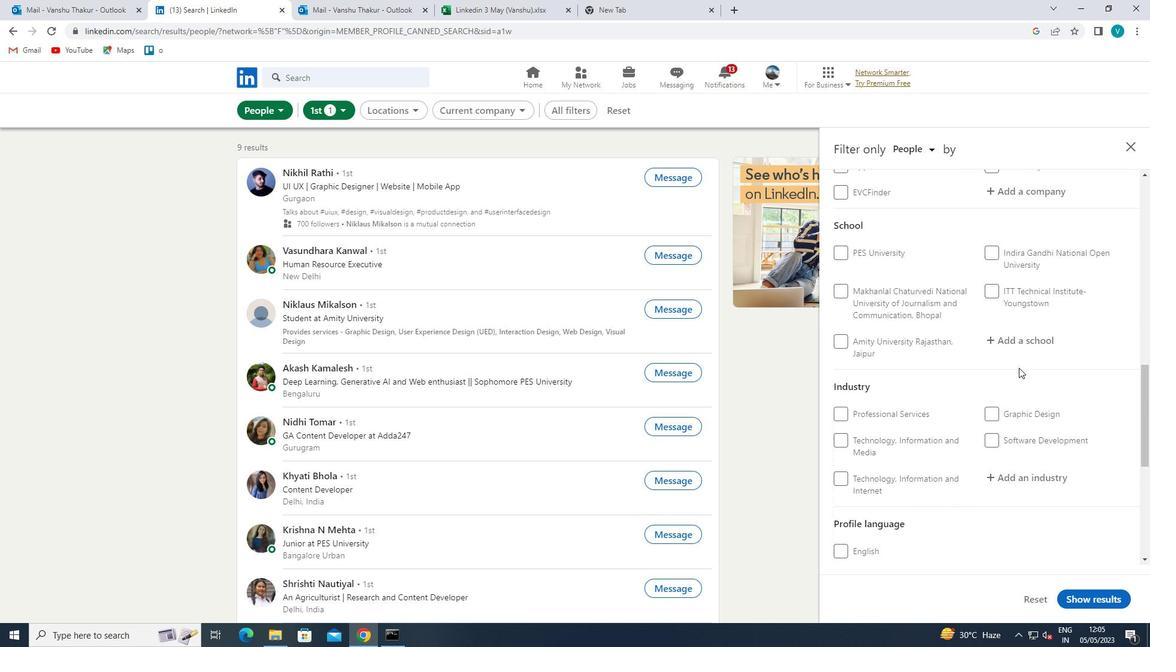 
Action: Mouse pressed left at (1023, 343)
Screenshot: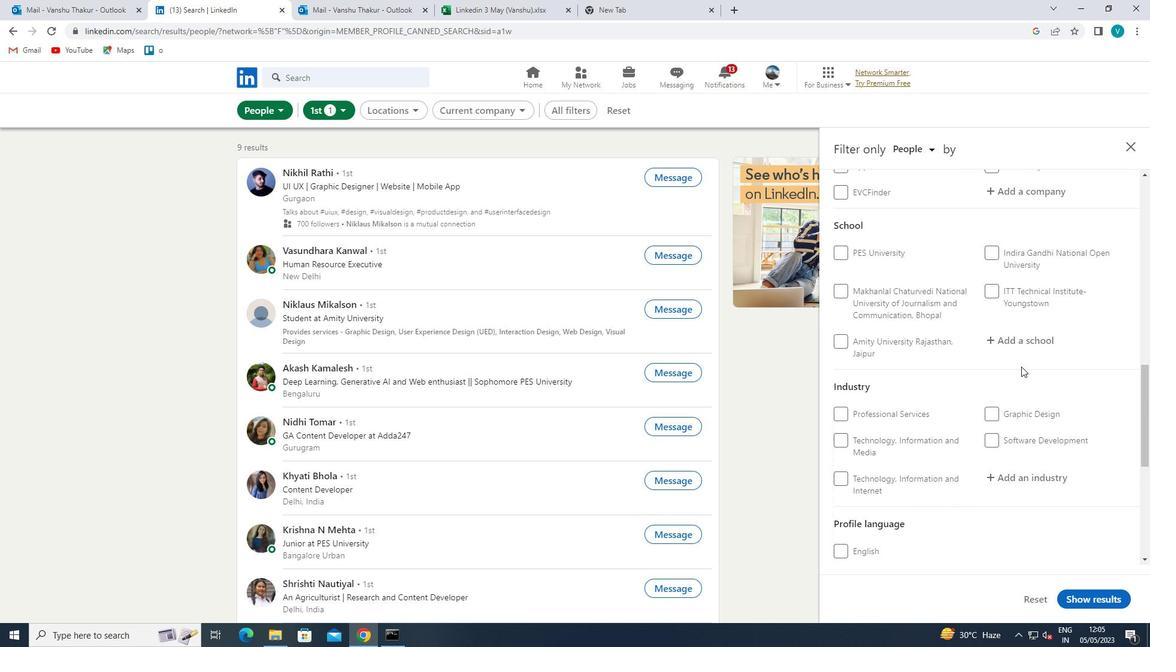 
Action: Mouse moved to (1023, 343)
Screenshot: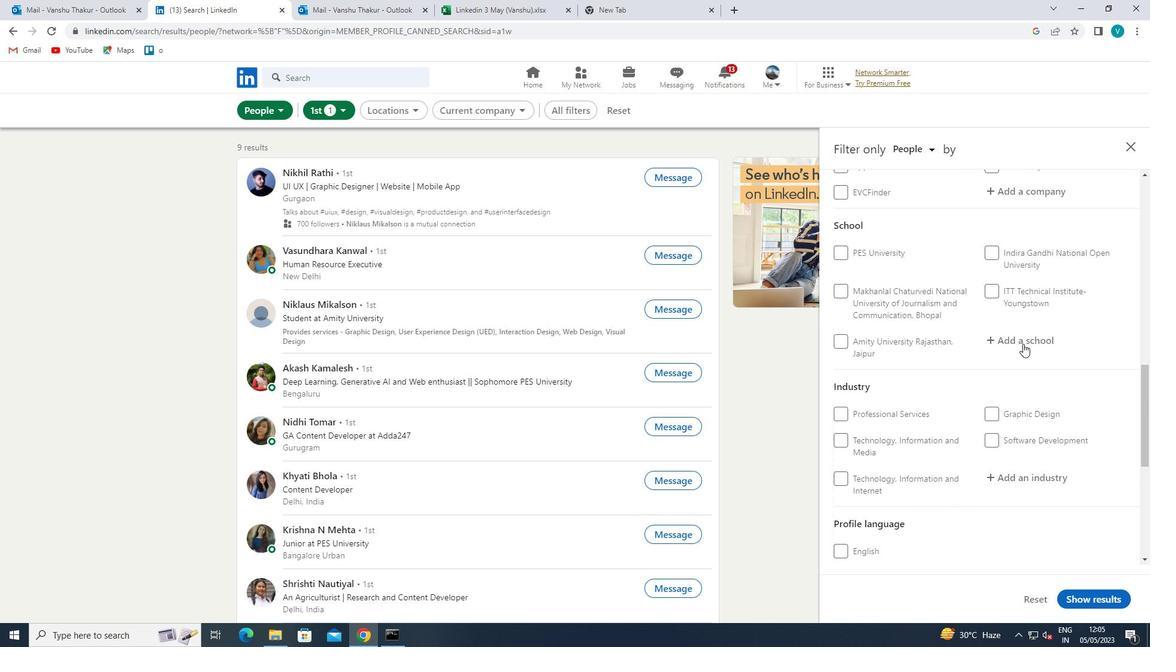 
Action: Key pressed <Key.shift>HALDIA
Screenshot: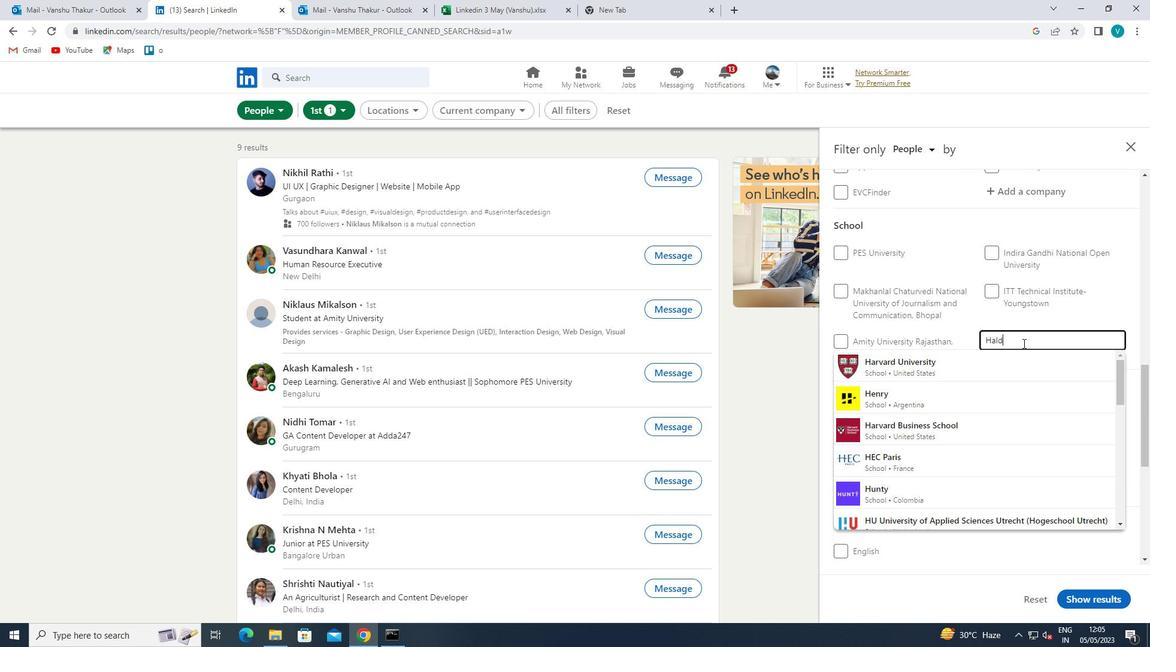 
Action: Mouse moved to (1013, 366)
Screenshot: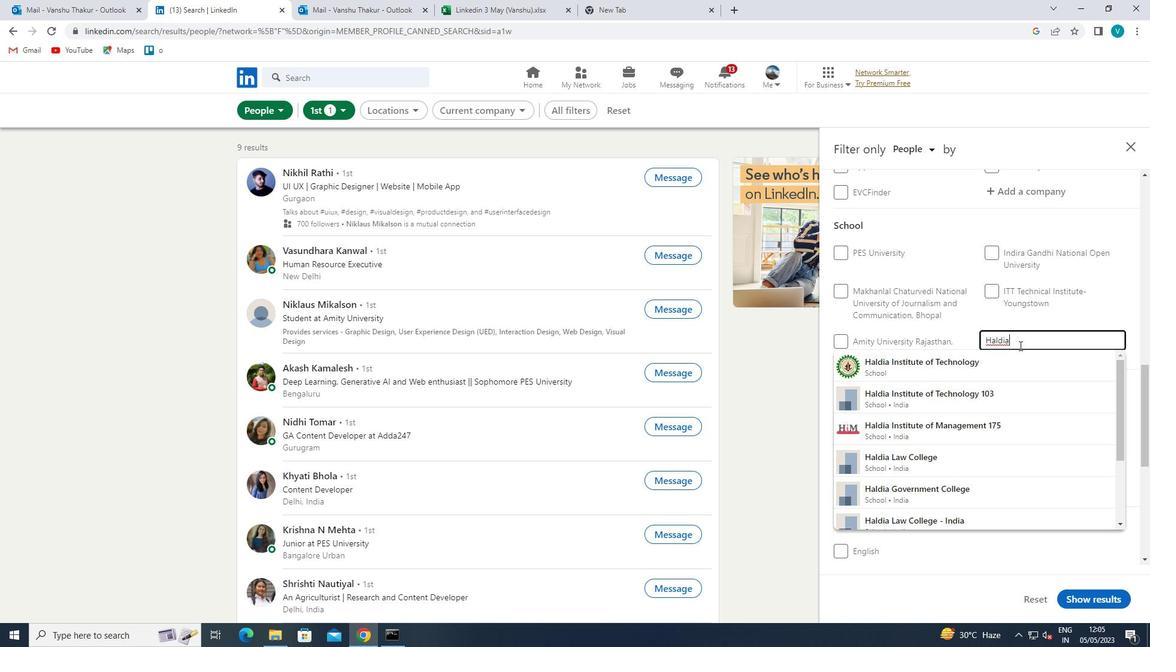 
Action: Mouse pressed left at (1013, 366)
Screenshot: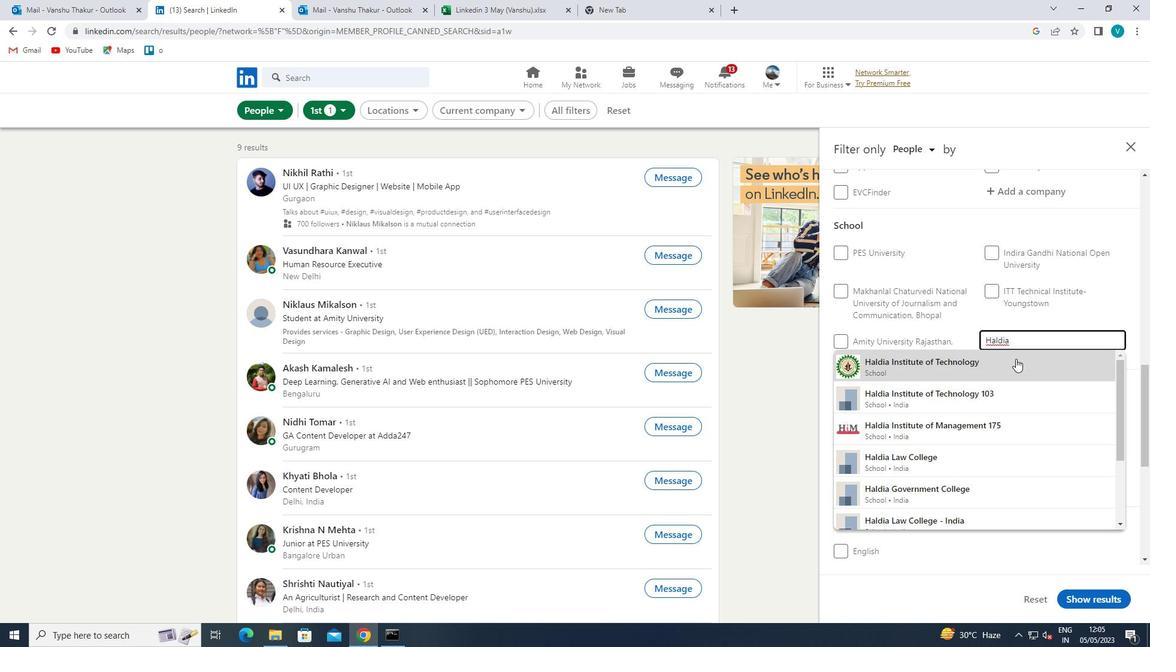 
Action: Mouse moved to (1013, 367)
Screenshot: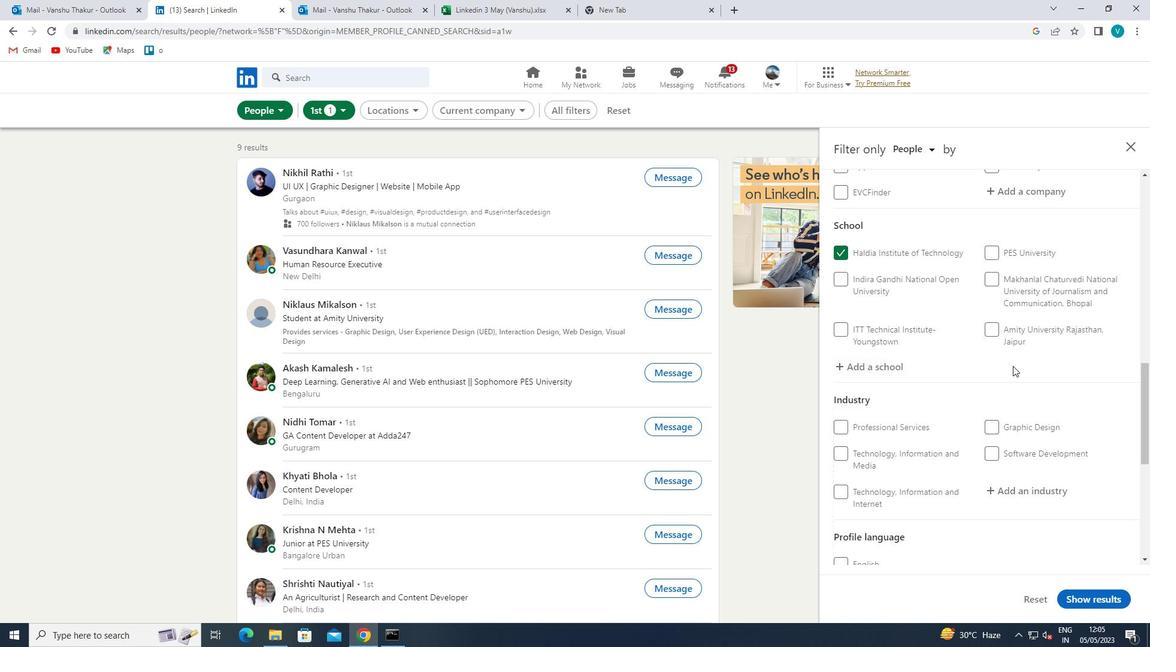 
Action: Mouse scrolled (1013, 366) with delta (0, 0)
Screenshot: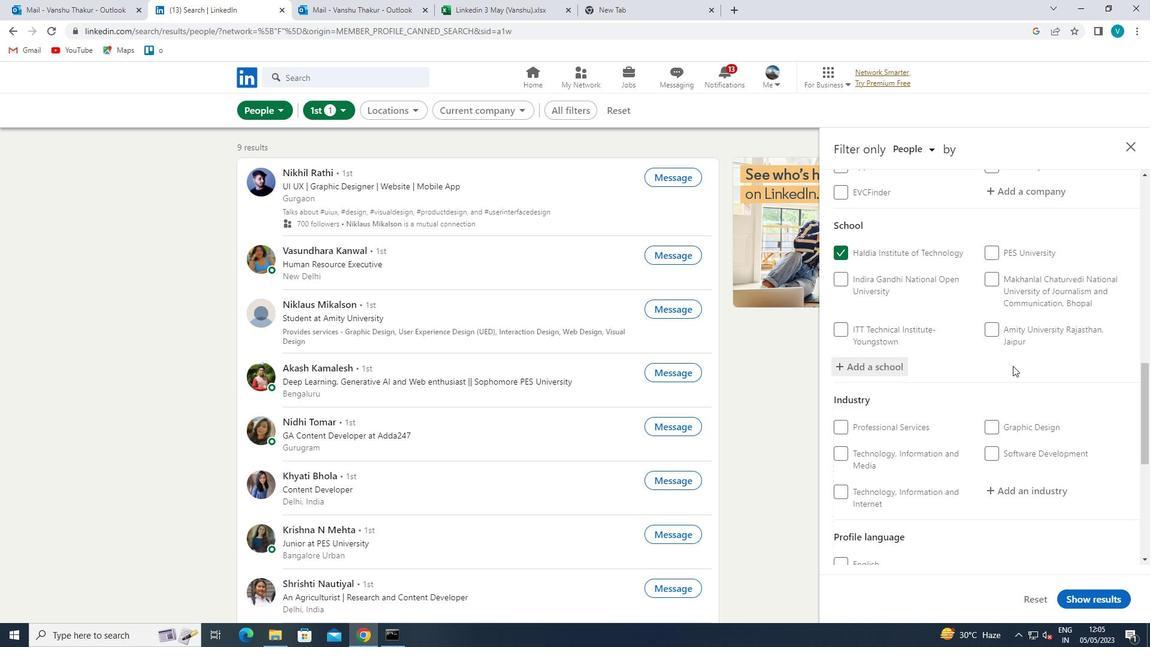 
Action: Mouse scrolled (1013, 366) with delta (0, 0)
Screenshot: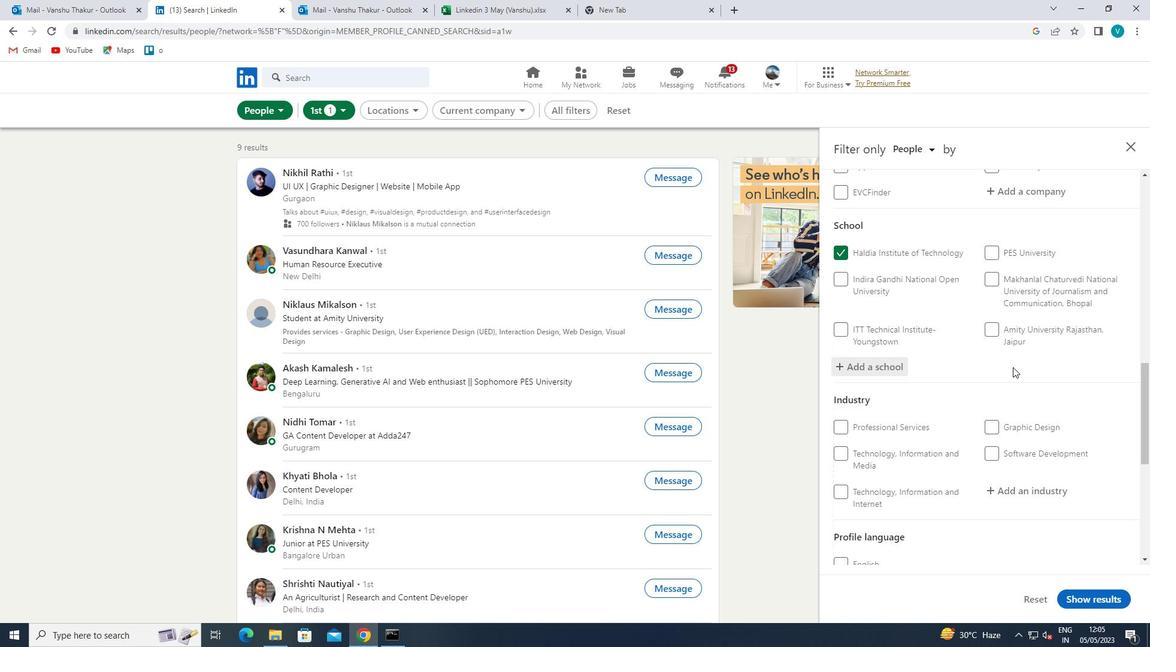 
Action: Mouse moved to (1018, 370)
Screenshot: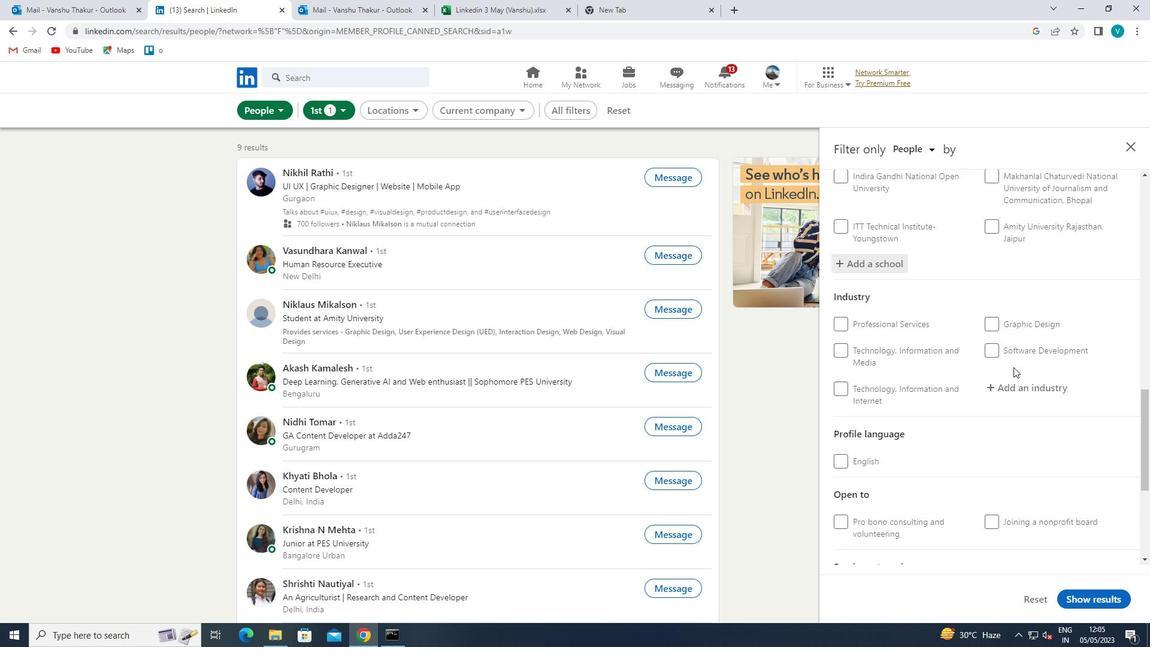 
Action: Mouse pressed left at (1018, 370)
Screenshot: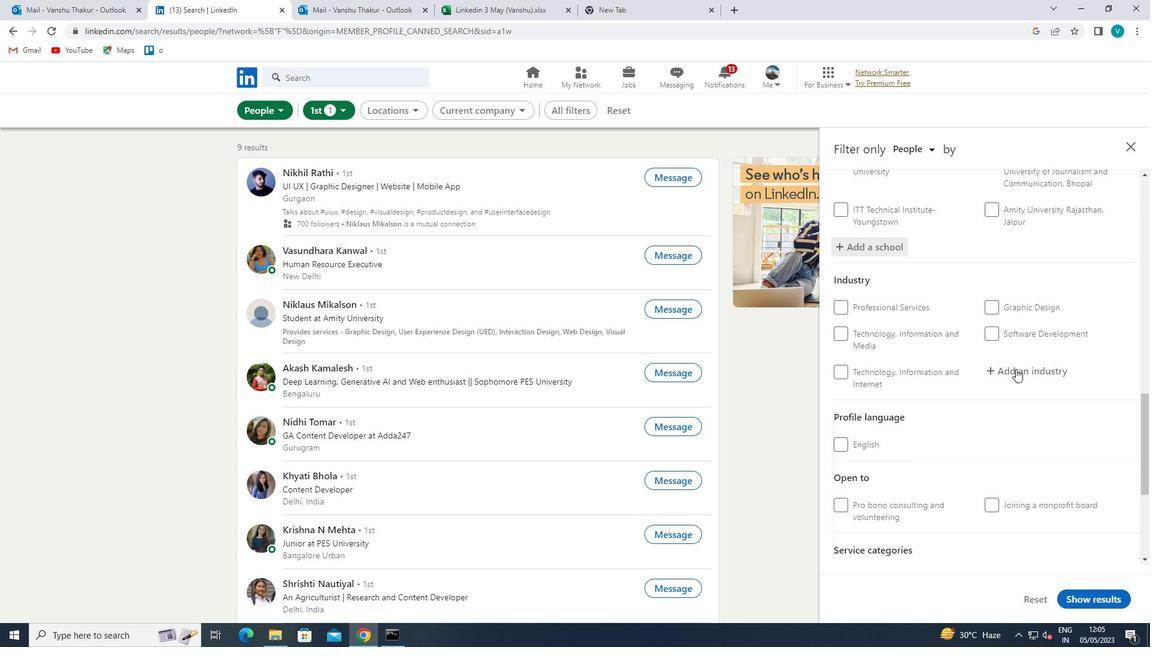 
Action: Key pressed <Key.shift>RETAIL<Key.space><Key.shift>BUILDING
Screenshot: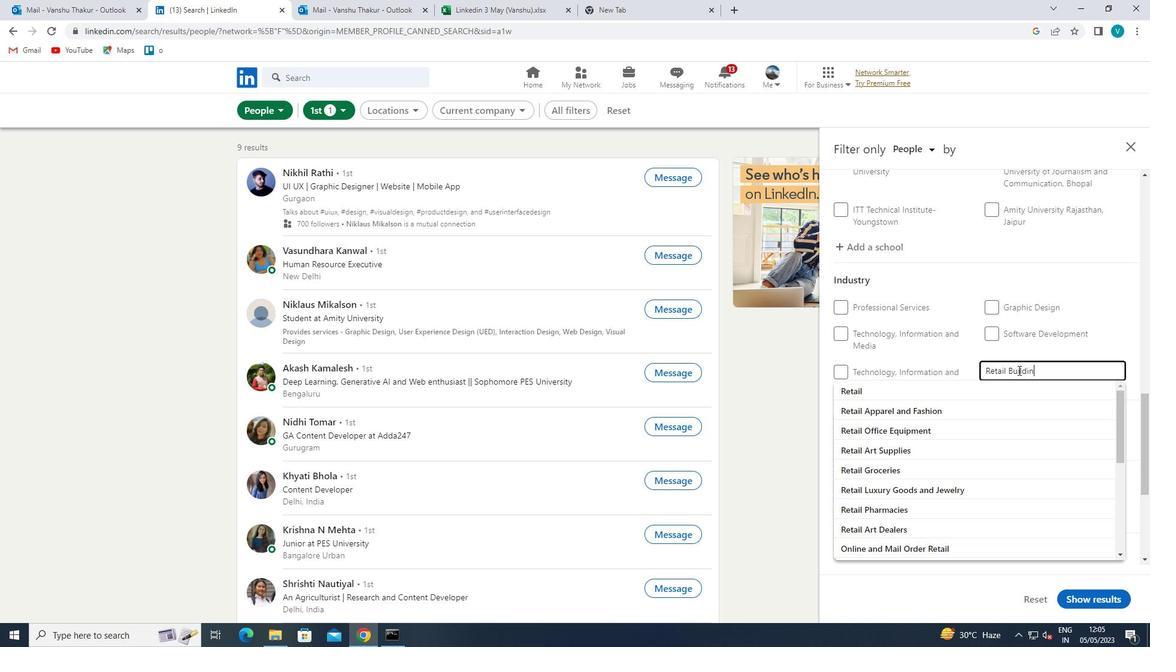 
Action: Mouse moved to (1006, 391)
Screenshot: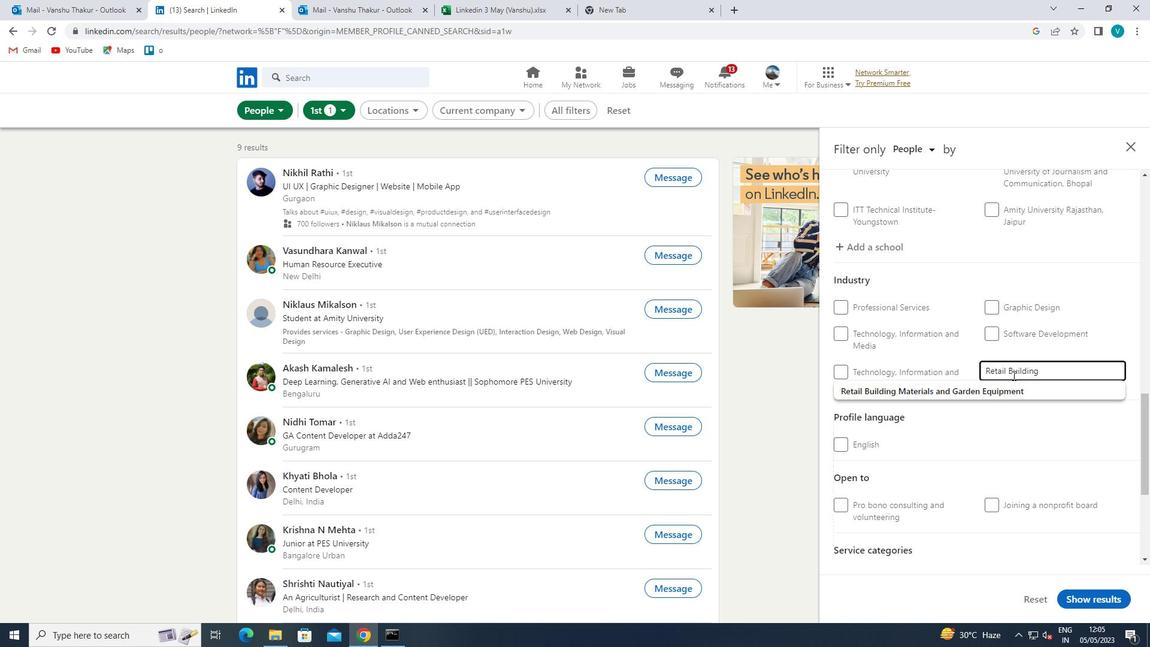 
Action: Mouse pressed left at (1006, 391)
Screenshot: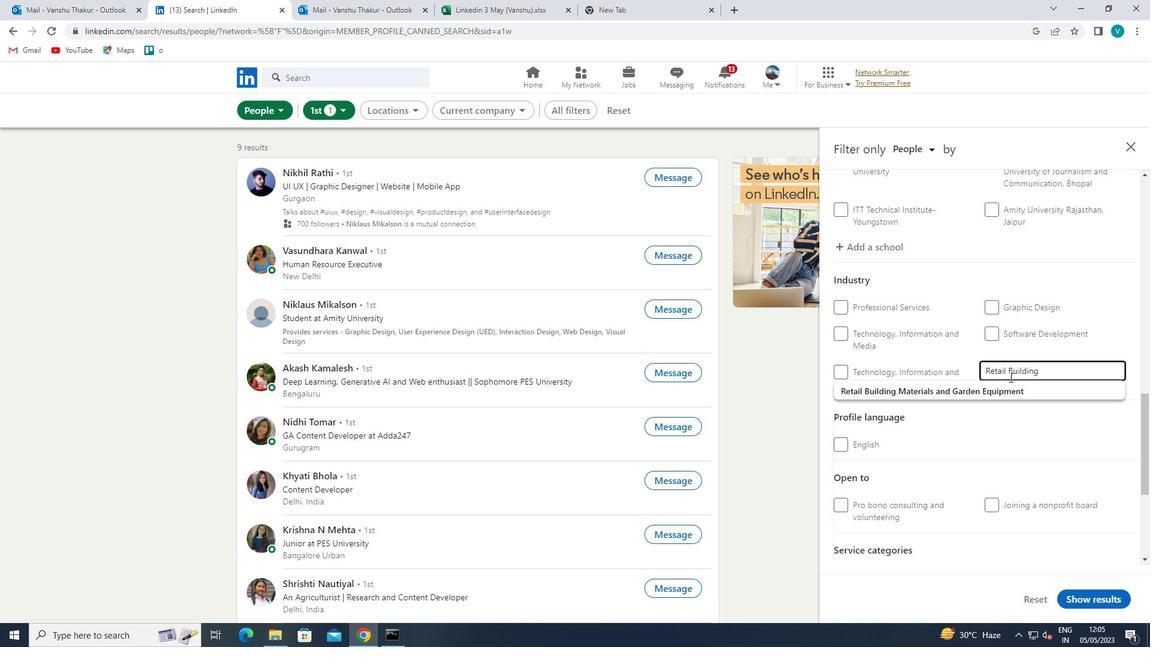 
Action: Mouse scrolled (1006, 390) with delta (0, 0)
Screenshot: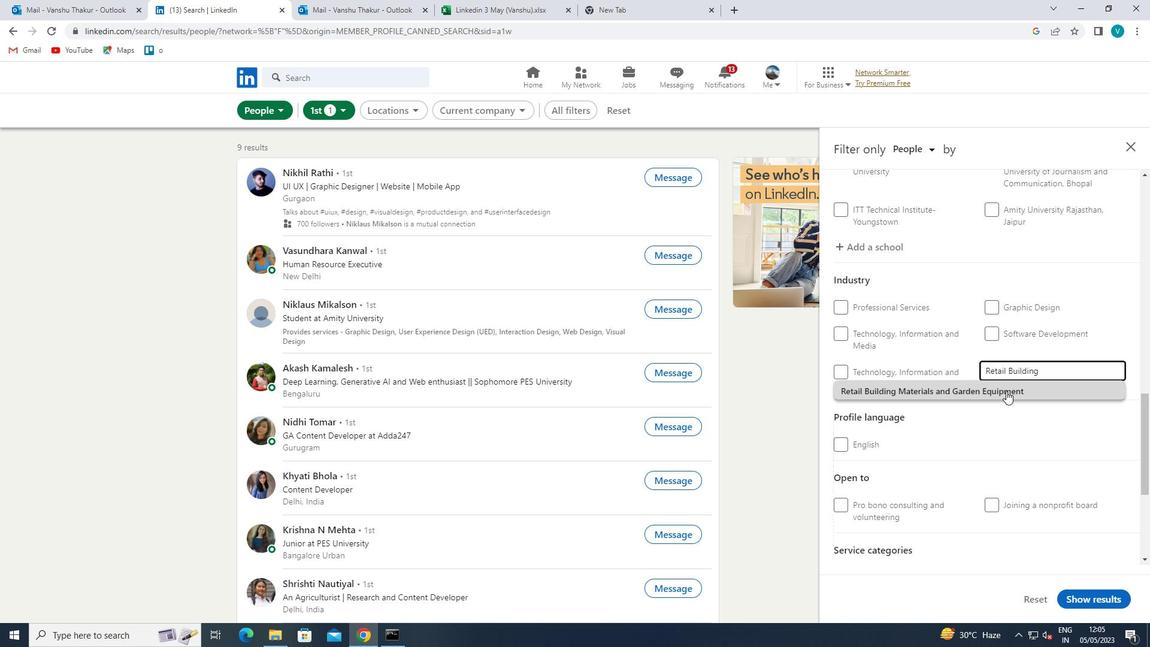 
Action: Mouse moved to (1006, 391)
Screenshot: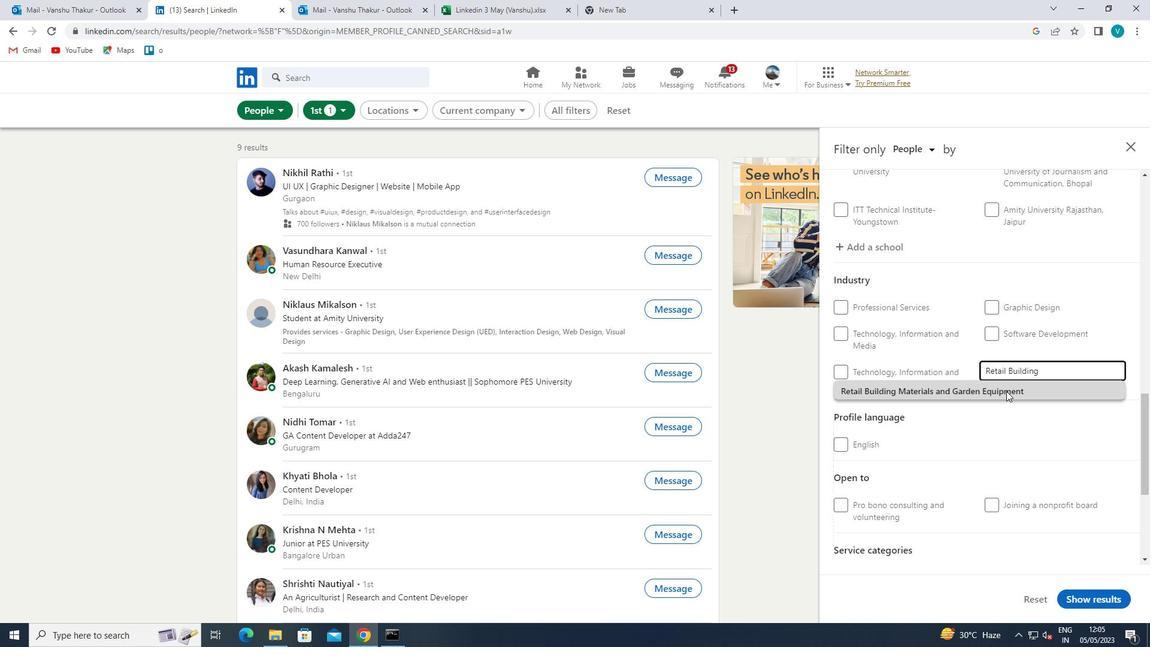 
Action: Mouse scrolled (1006, 391) with delta (0, 0)
Screenshot: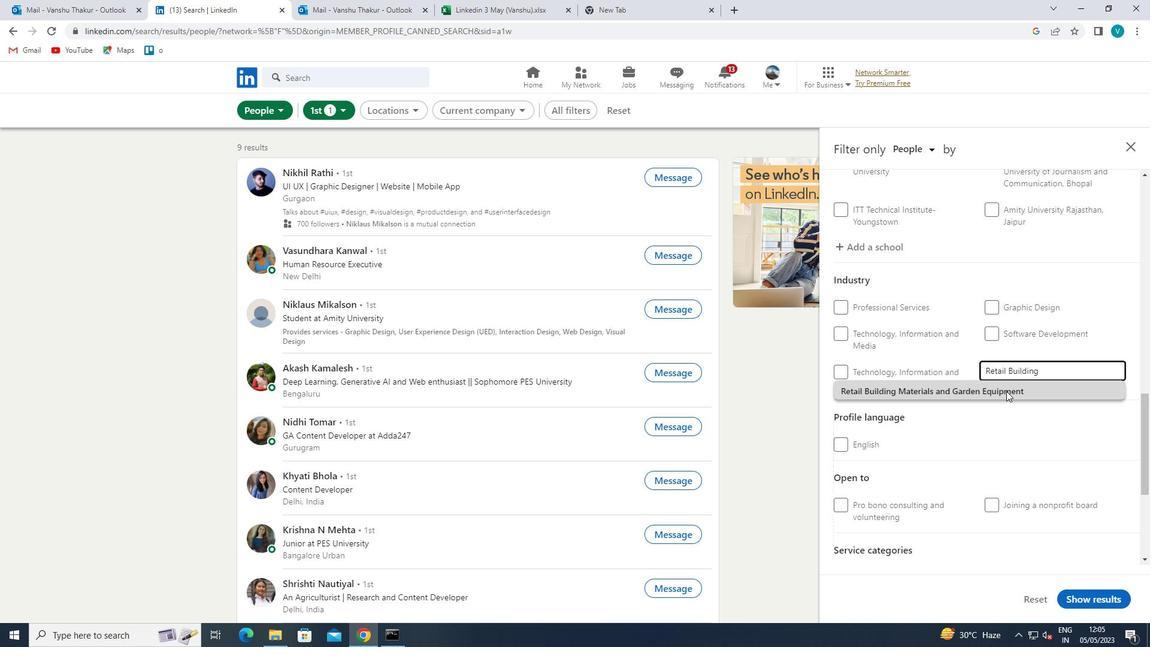 
Action: Mouse moved to (1006, 392)
Screenshot: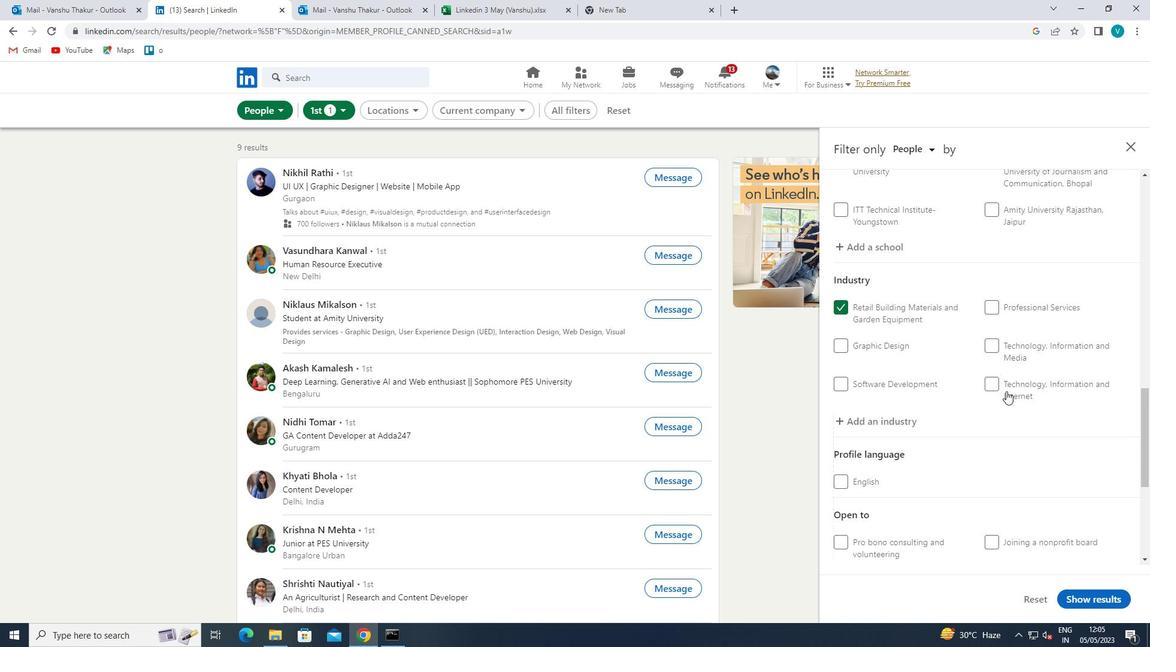 
Action: Mouse scrolled (1006, 391) with delta (0, 0)
Screenshot: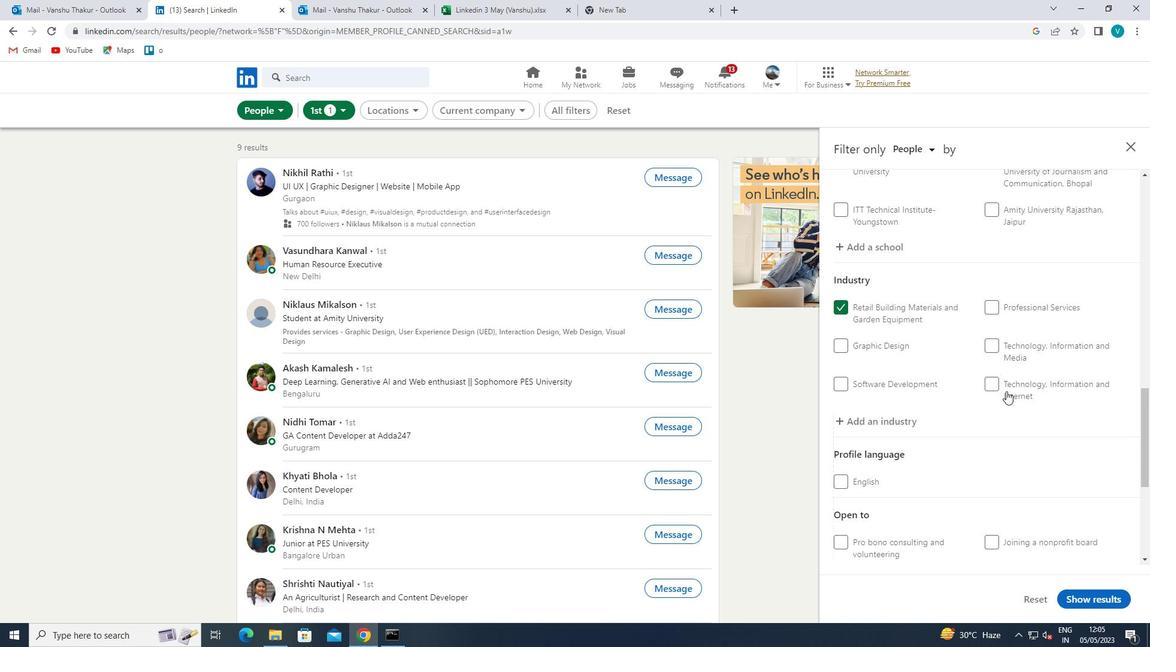 
Action: Mouse moved to (1013, 437)
Screenshot: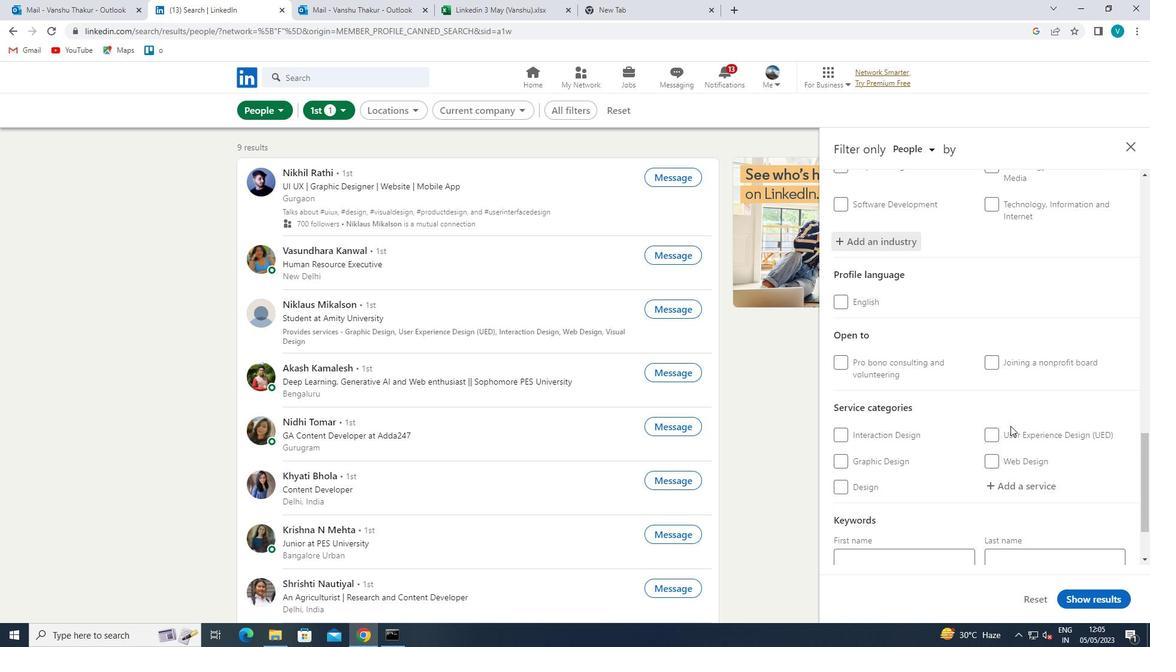 
Action: Mouse scrolled (1013, 436) with delta (0, 0)
Screenshot: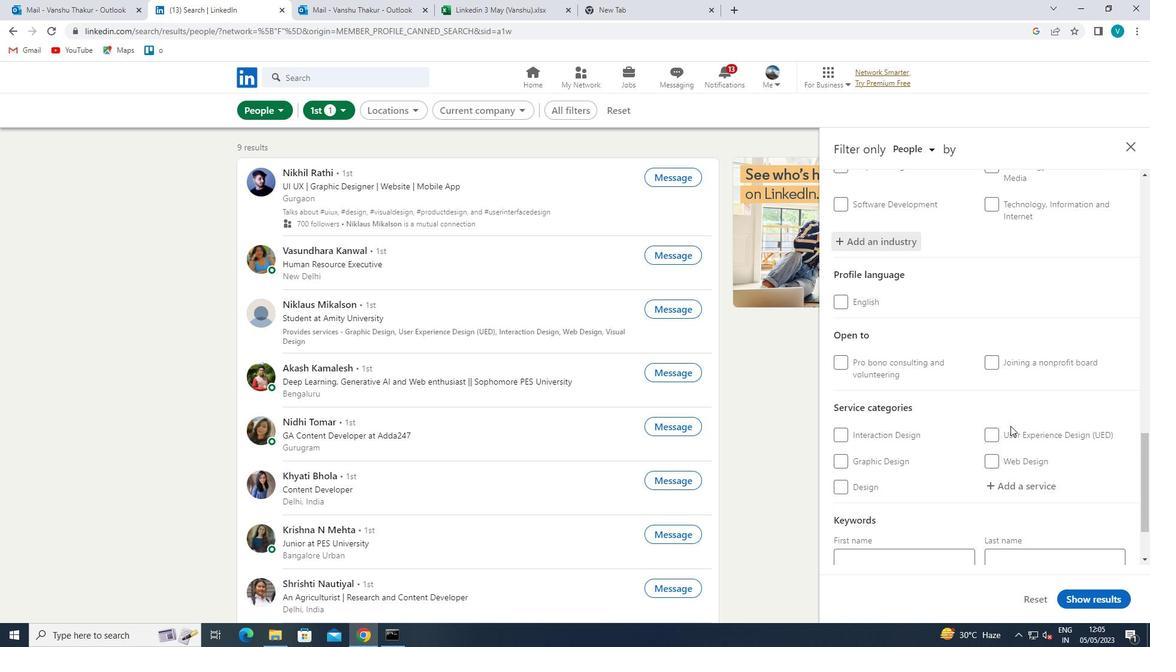 
Action: Mouse moved to (1014, 437)
Screenshot: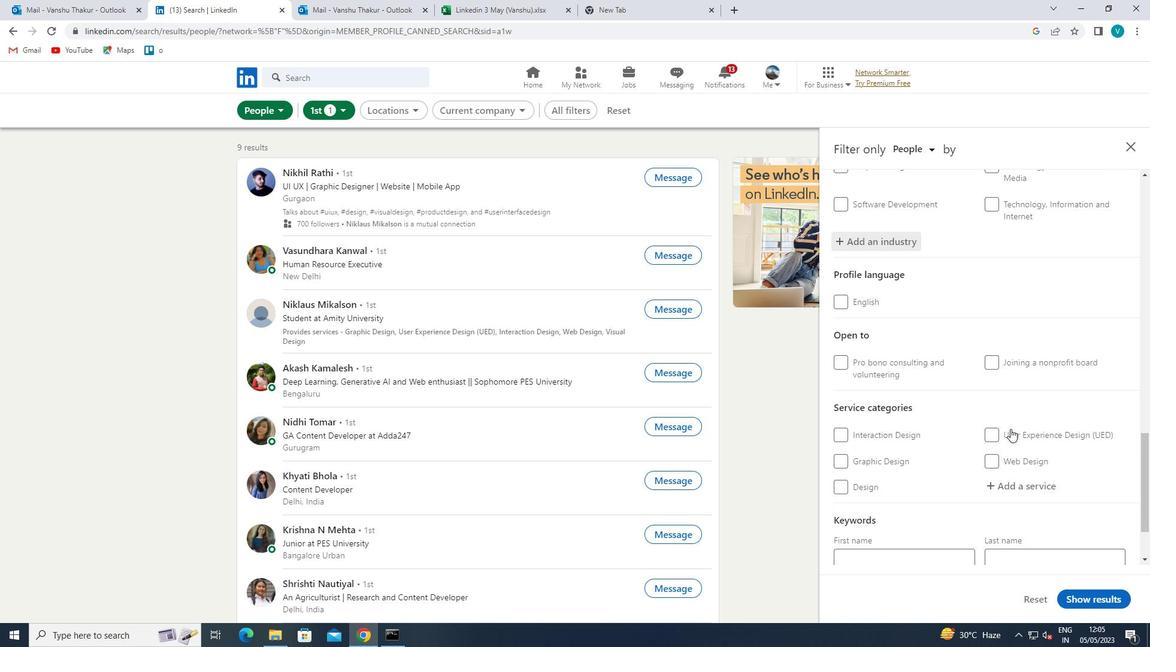 
Action: Mouse scrolled (1014, 437) with delta (0, 0)
Screenshot: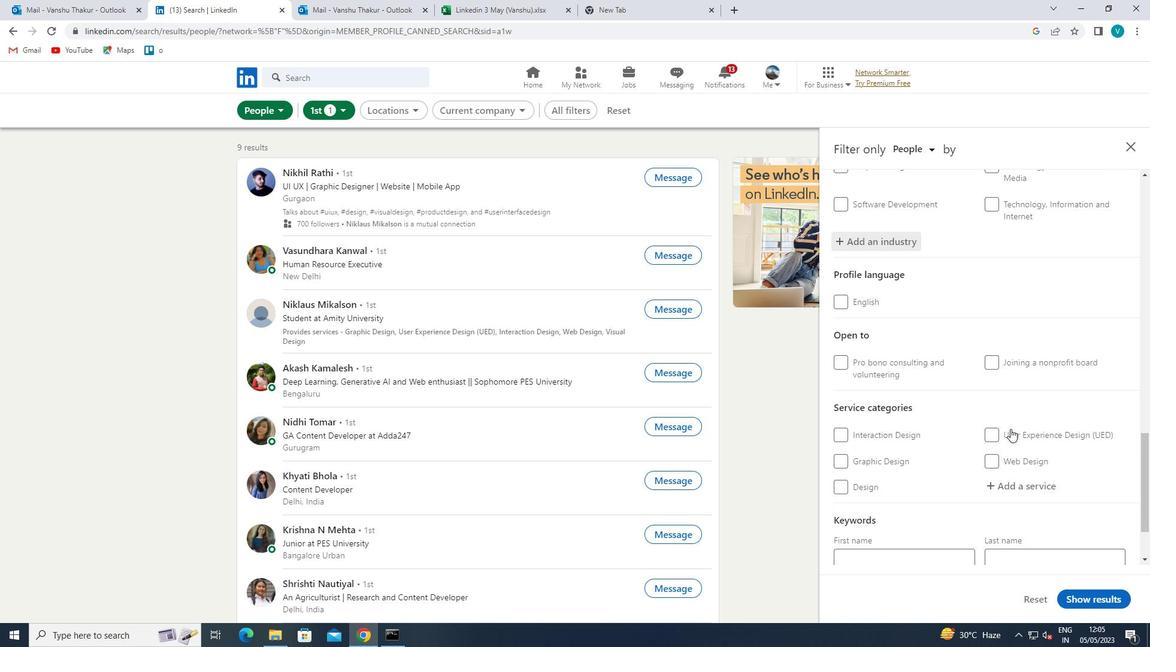 
Action: Mouse moved to (1016, 393)
Screenshot: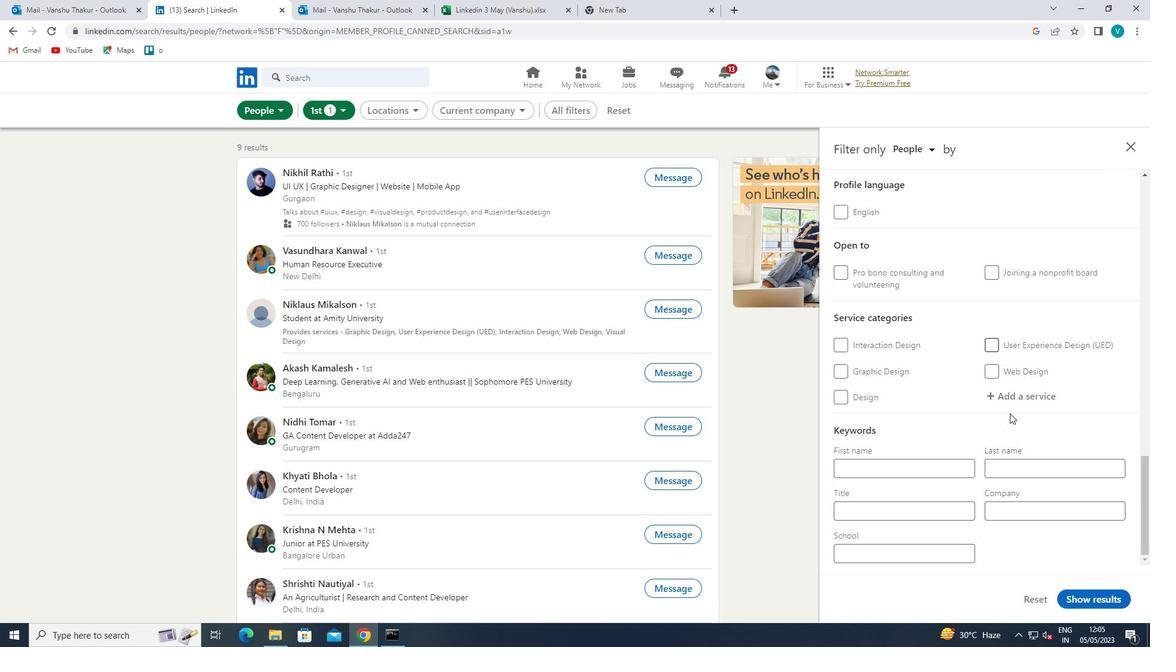 
Action: Mouse pressed left at (1016, 393)
Screenshot: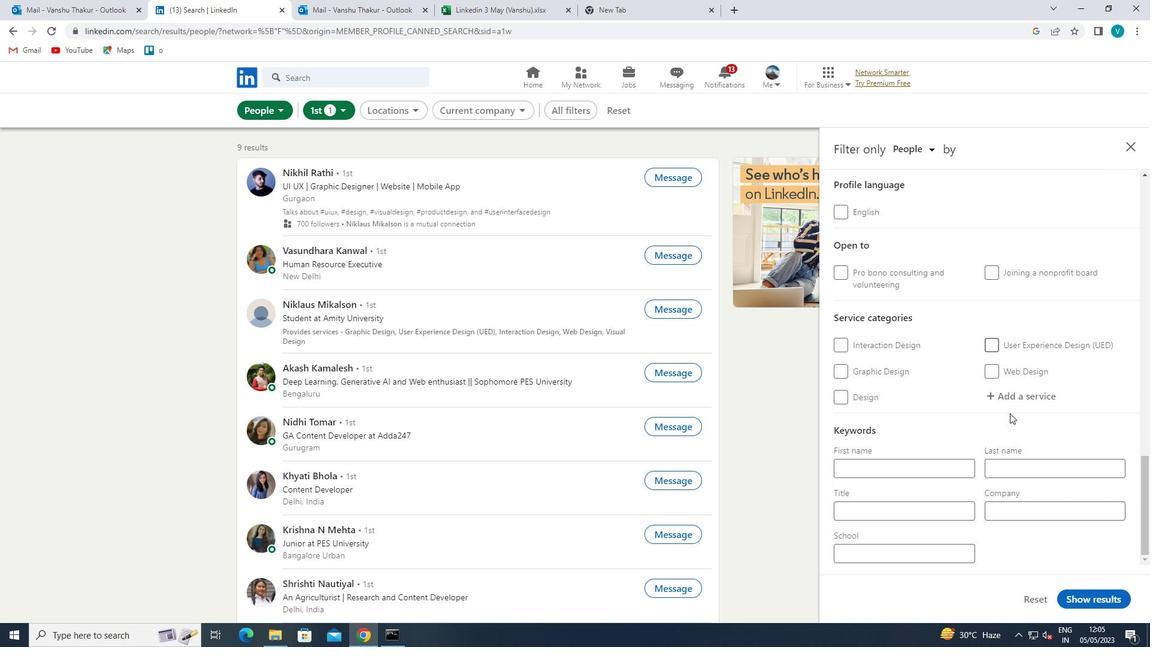 
Action: Mouse moved to (1018, 391)
Screenshot: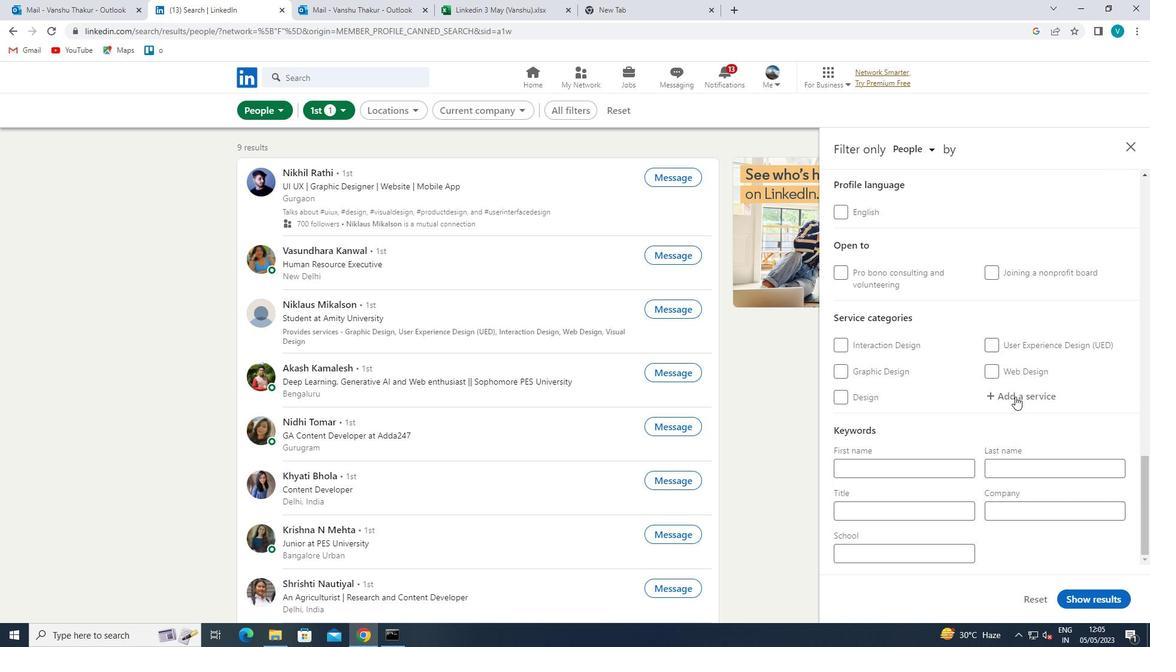 
Action: Key pressed <Key.shift>HAEDS
Screenshot: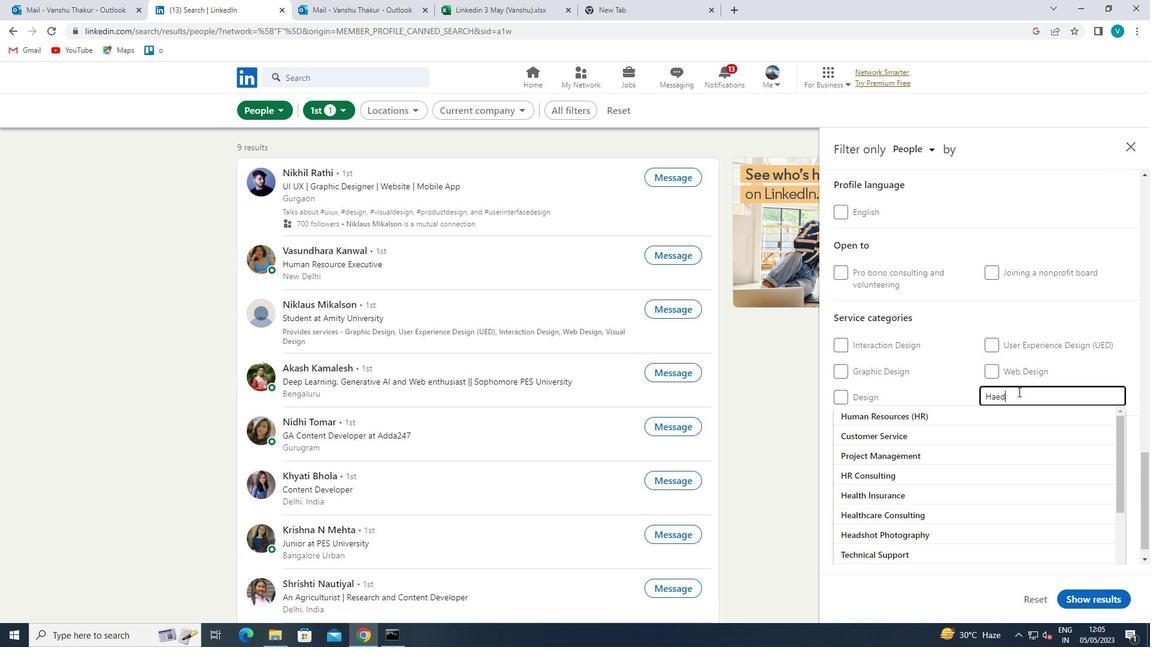 
Action: Mouse moved to (1005, 391)
Screenshot: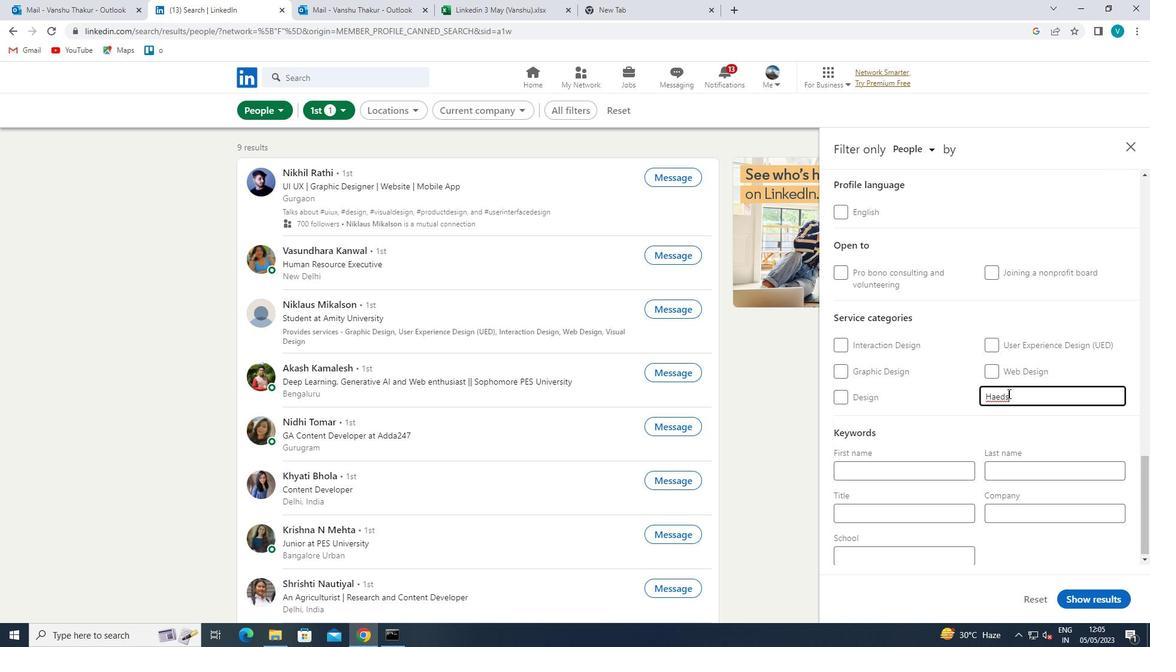 
Action: Key pressed <Key.backspace><Key.backspace><Key.backspace><Key.backspace>EAD
Screenshot: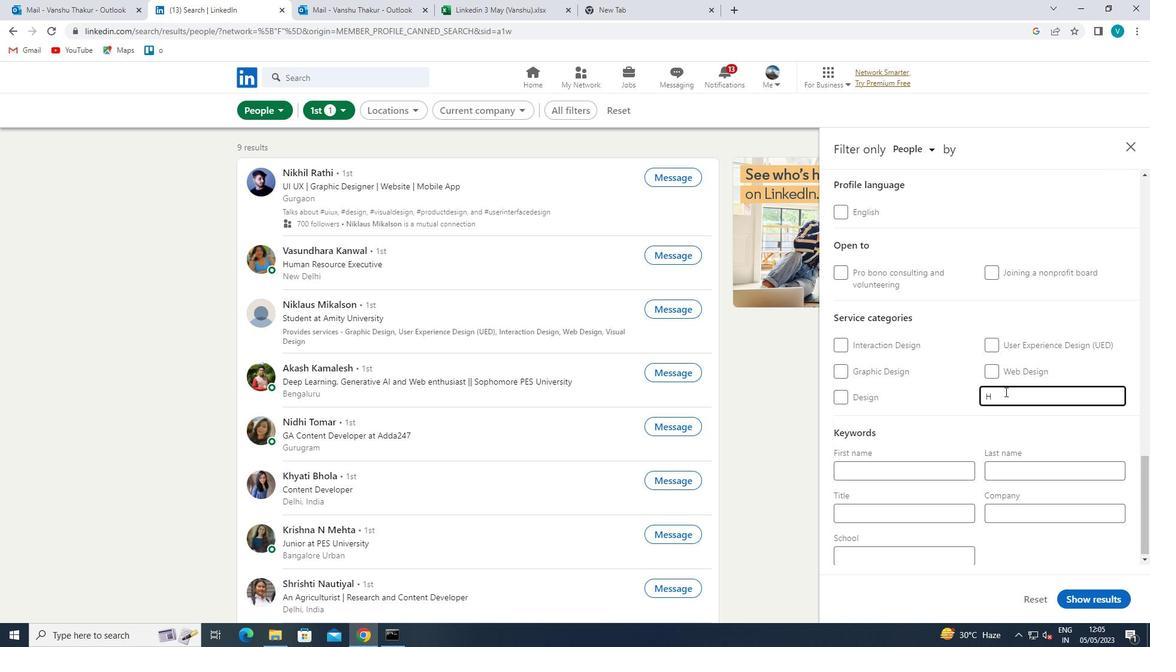 
Action: Mouse moved to (984, 407)
Screenshot: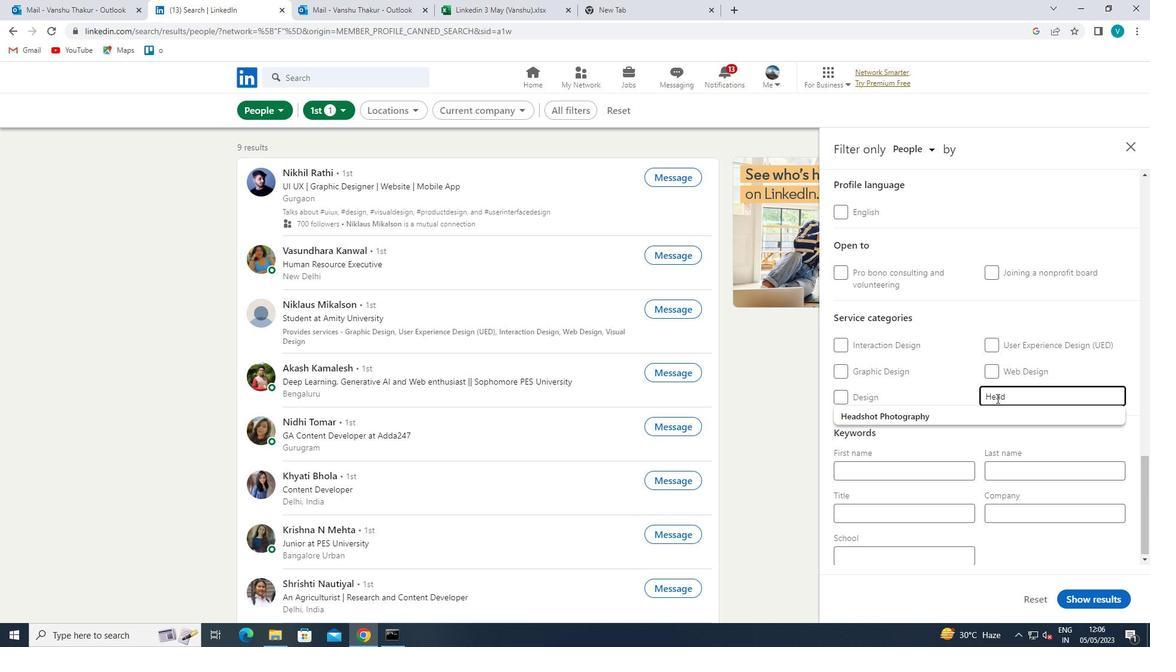 
Action: Mouse pressed left at (984, 407)
Screenshot: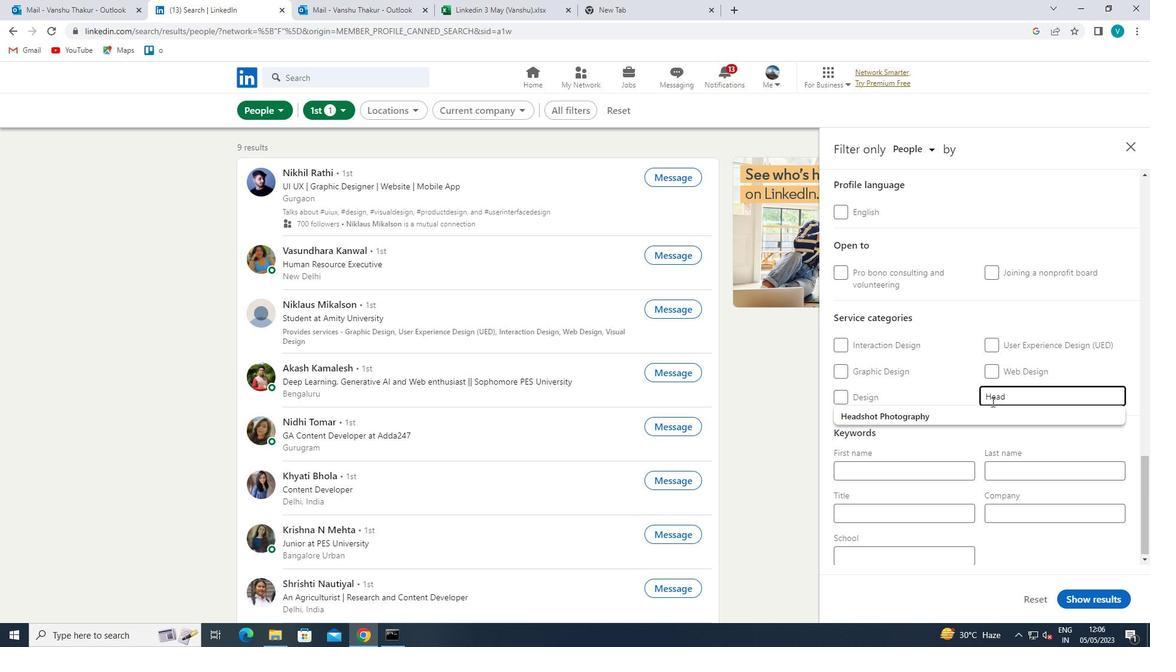 
Action: Mouse scrolled (984, 406) with delta (0, 0)
Screenshot: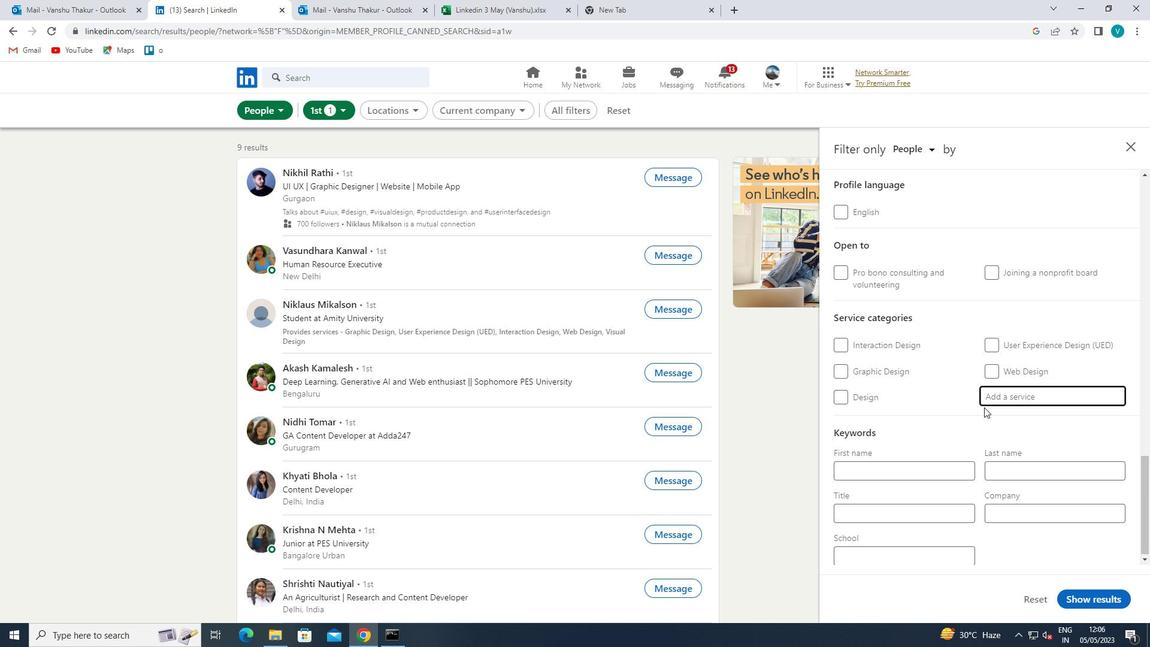 
Action: Mouse scrolled (984, 406) with delta (0, 0)
Screenshot: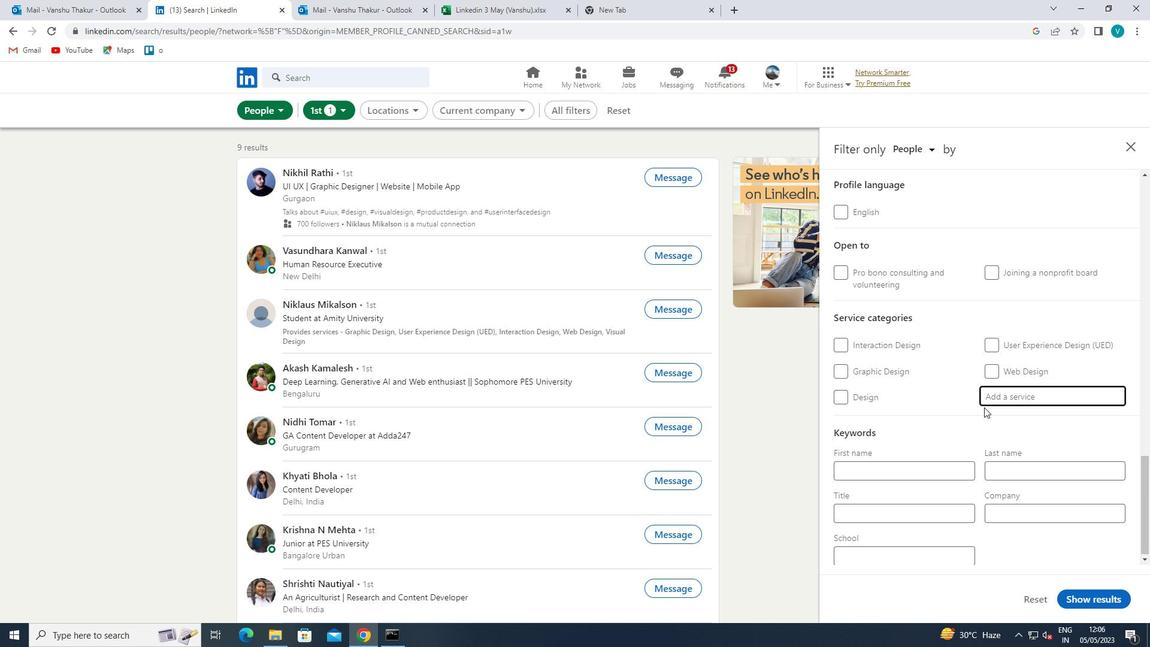 
Action: Mouse scrolled (984, 406) with delta (0, 0)
Screenshot: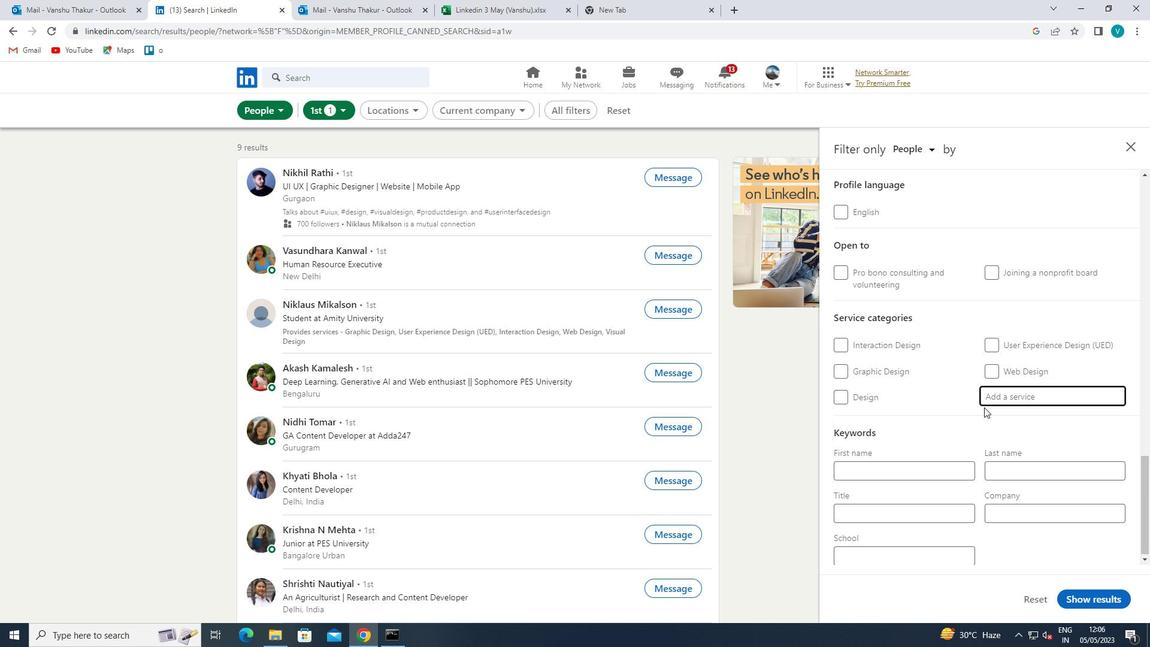 
Action: Mouse moved to (944, 506)
Screenshot: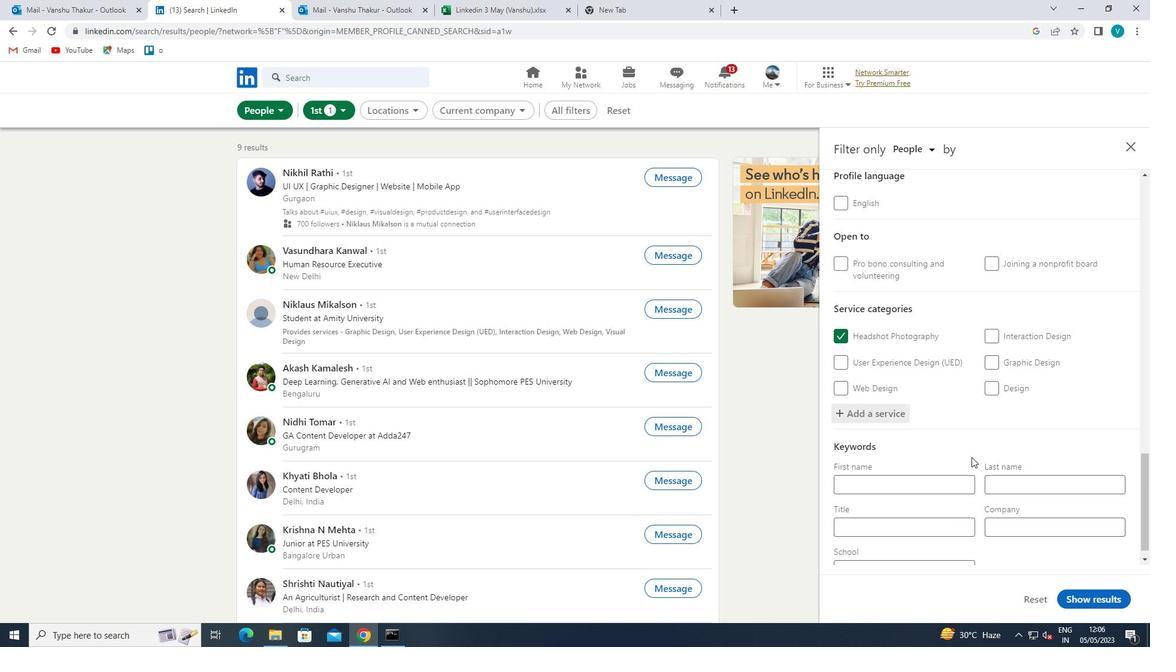 
Action: Mouse pressed left at (944, 506)
Screenshot: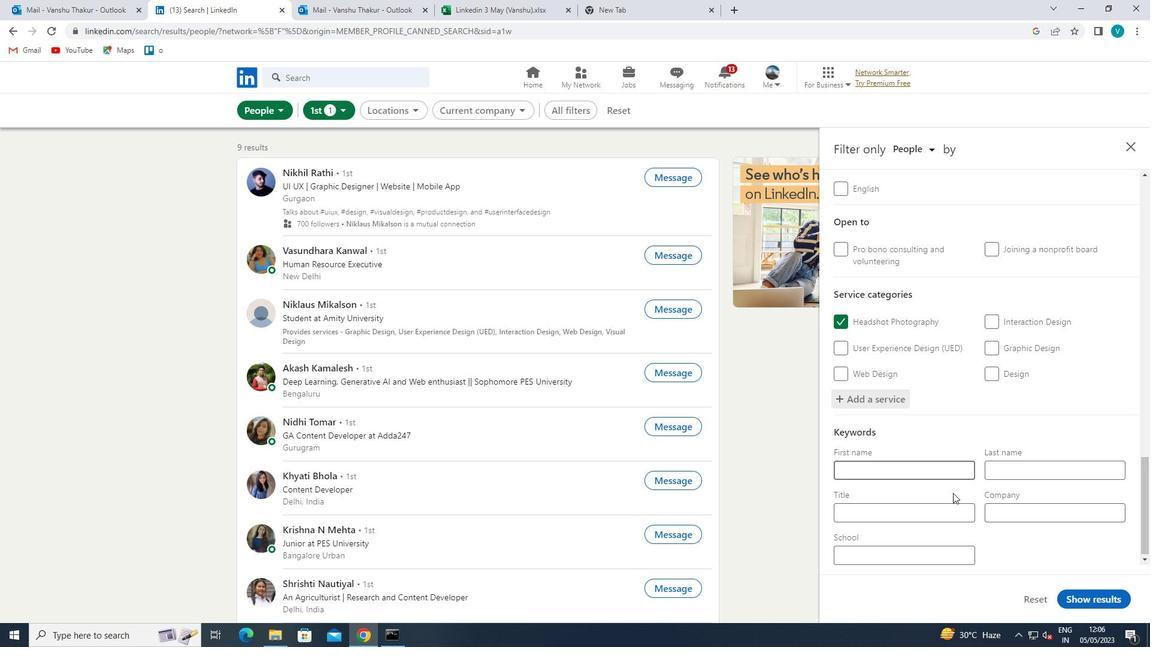 
Action: Mouse moved to (944, 506)
Screenshot: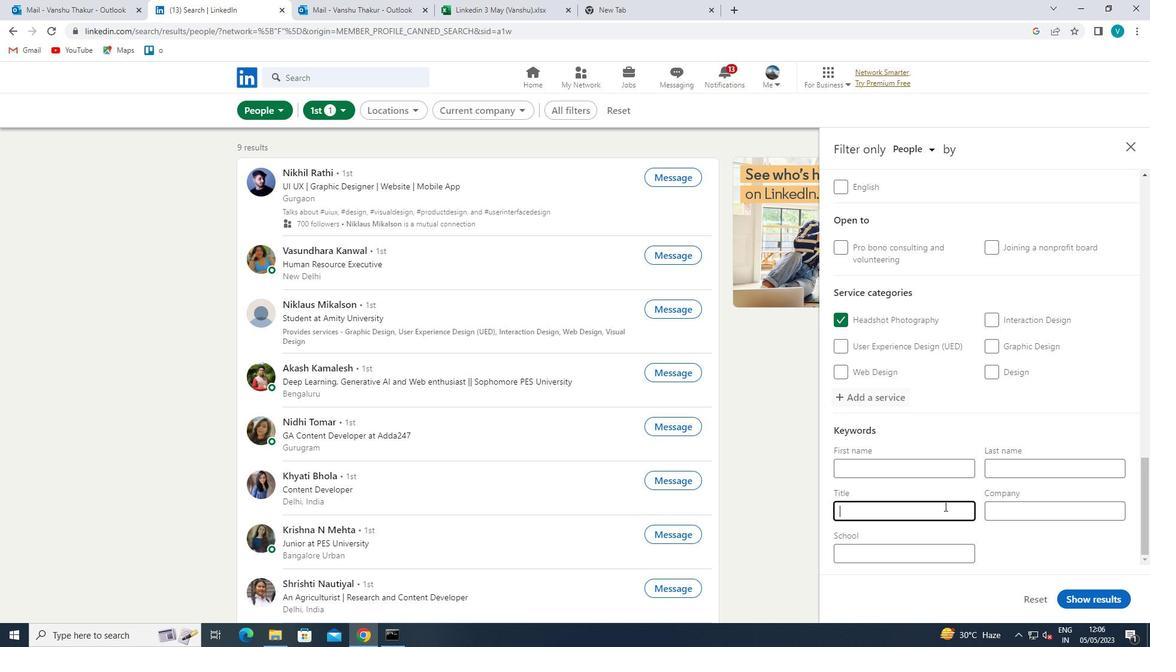 
Action: Key pressed <Key.shift>RED<Key.space><Key.shift>CROSS<Key.space><Key.shift>VOLUNTER<Key.space>
Screenshot: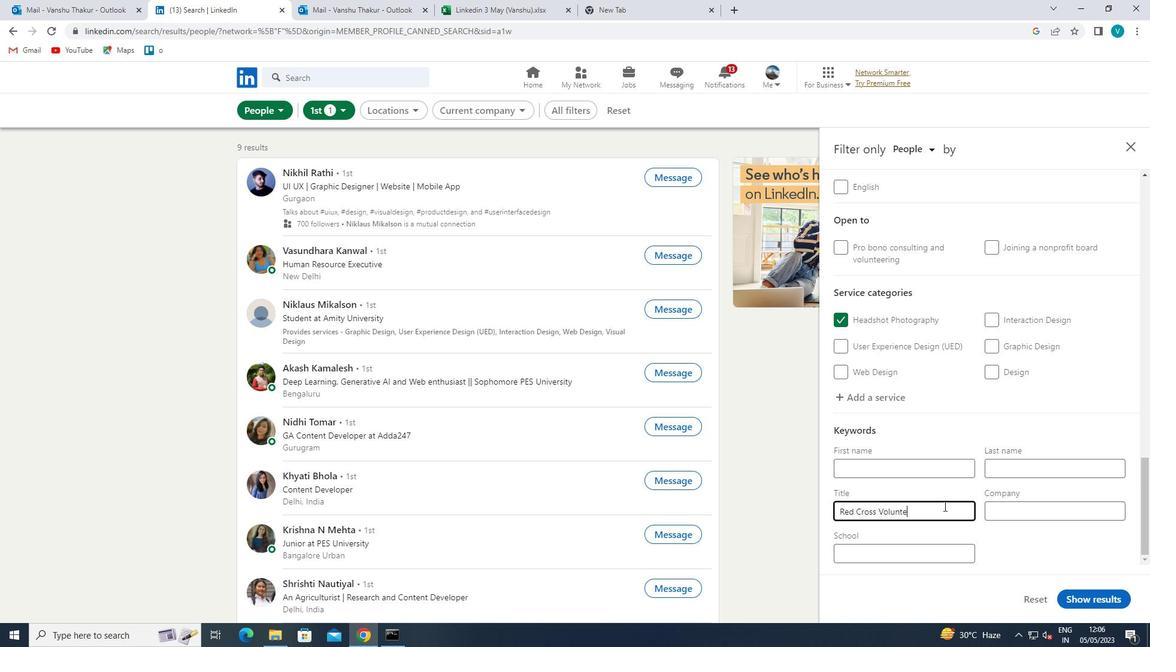 
Action: Mouse moved to (903, 514)
Screenshot: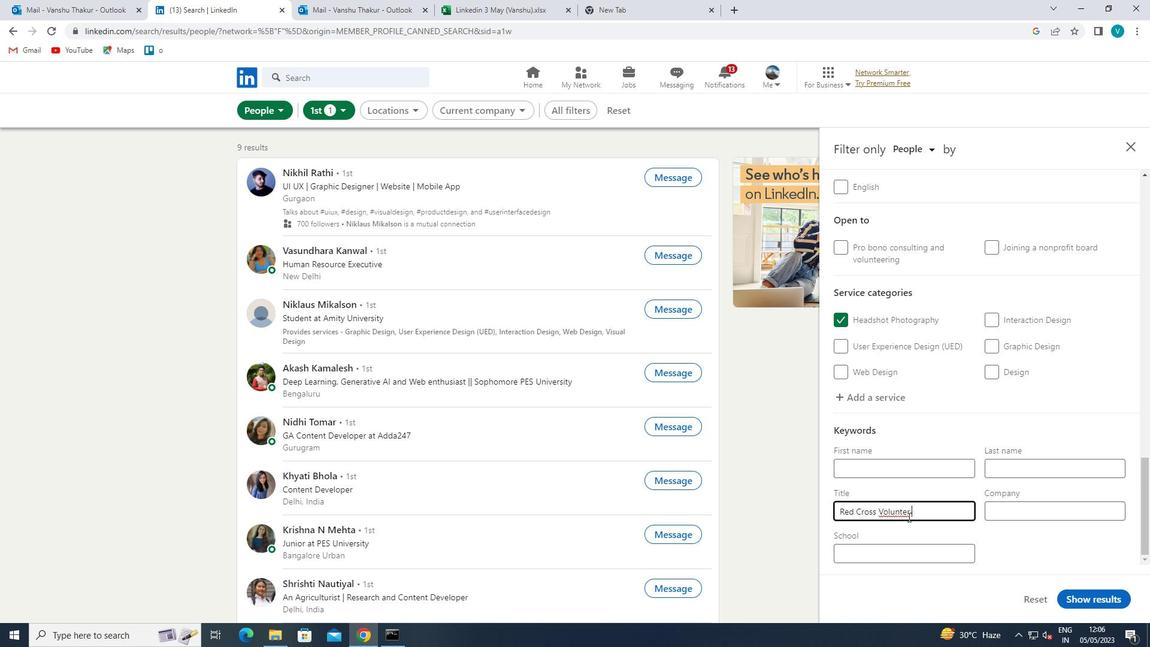 
Action: Mouse pressed left at (903, 514)
Screenshot: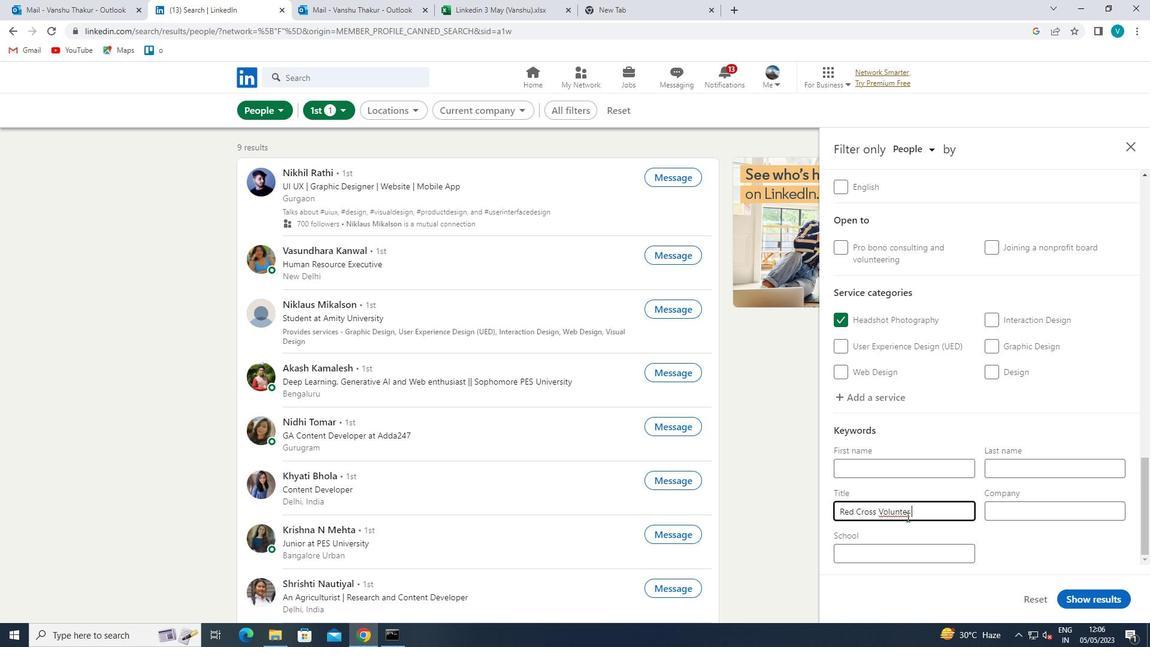
Action: Mouse moved to (913, 548)
Screenshot: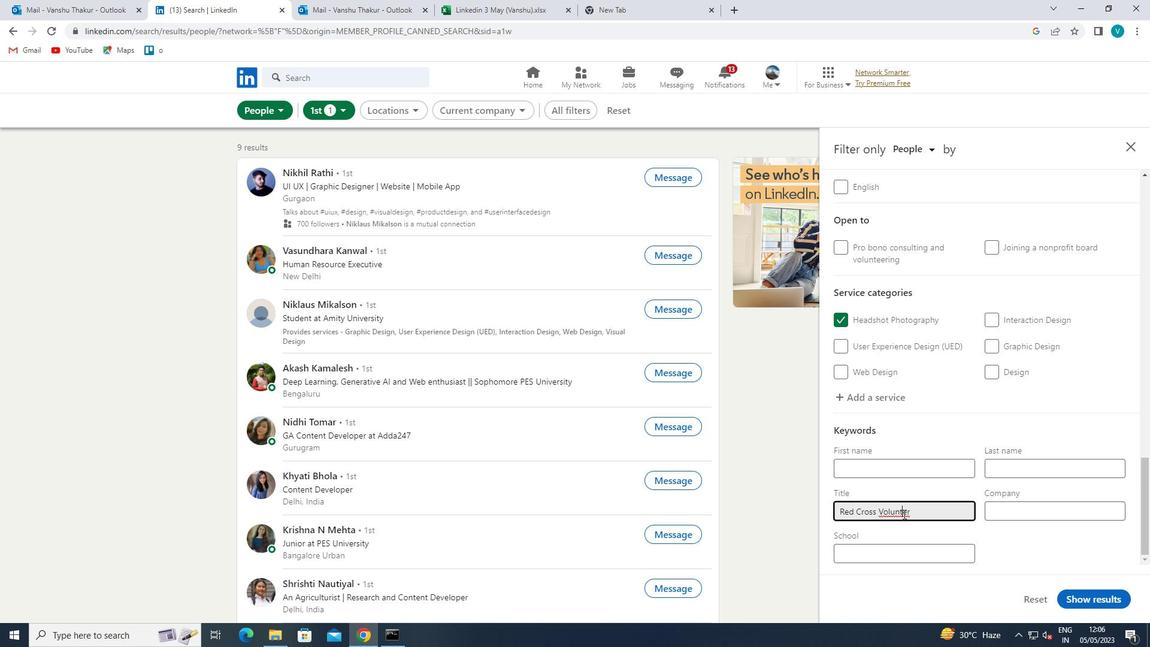 
Action: Key pressed E
Screenshot: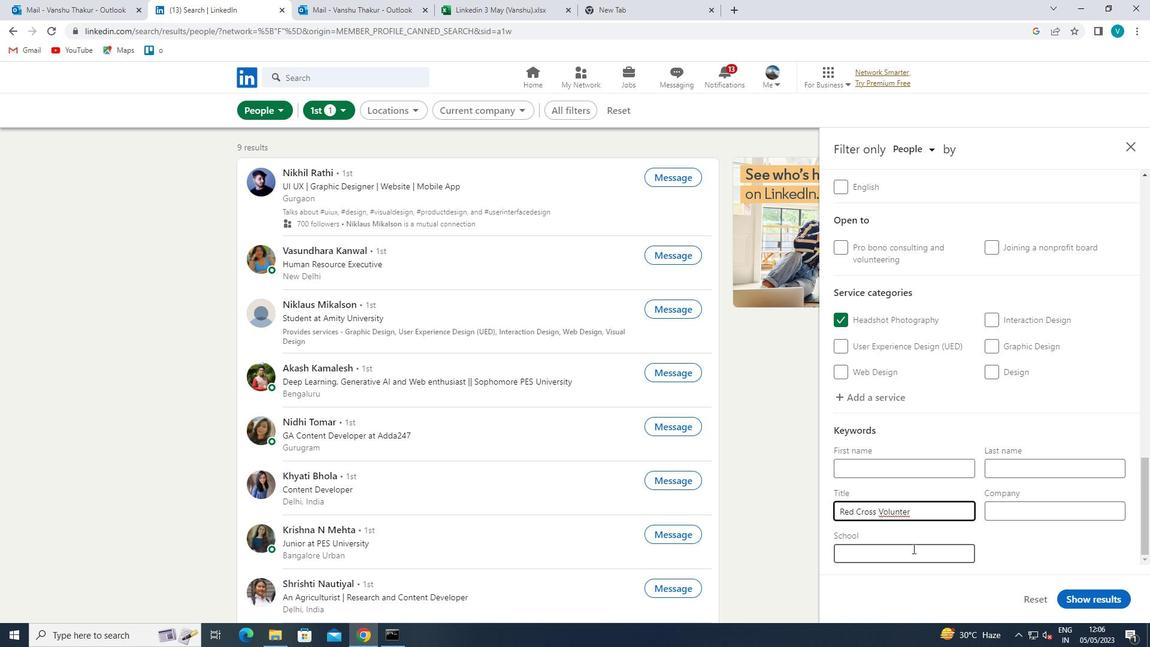 
Action: Mouse moved to (1108, 599)
Screenshot: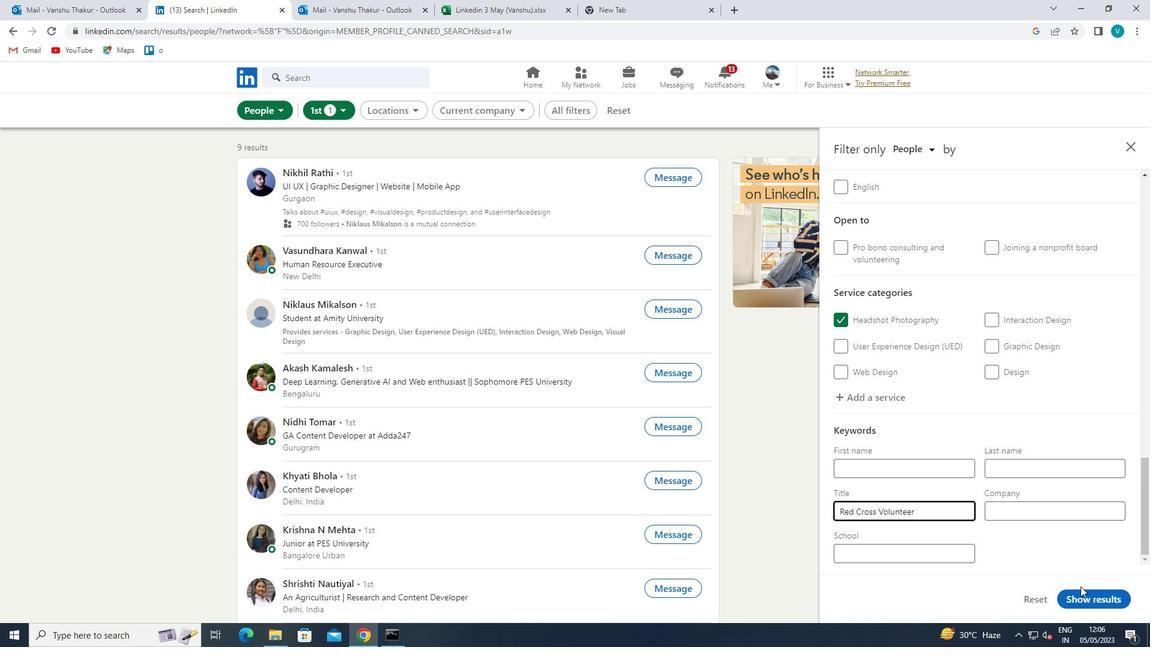 
Action: Mouse pressed left at (1108, 599)
Screenshot: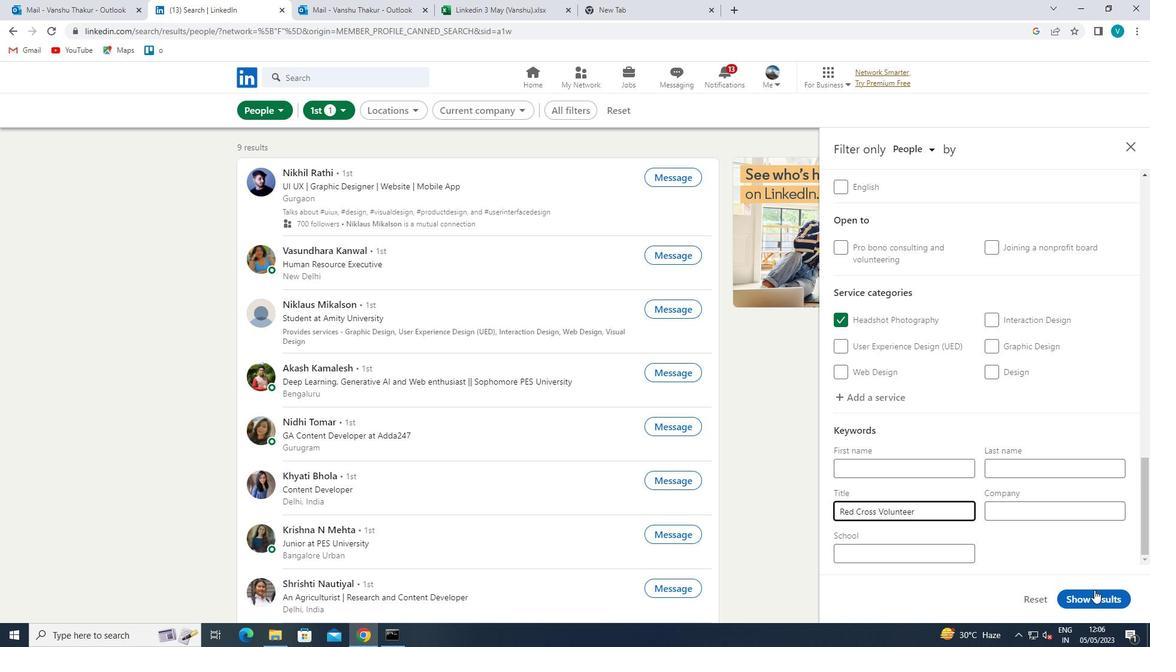 
